 Task: Create a due date automation trigger when advanced on, 2 hours after a card is due add fields without custom field "Resume" set to a date between 1 and 7 days ago.
Action: Mouse moved to (892, 277)
Screenshot: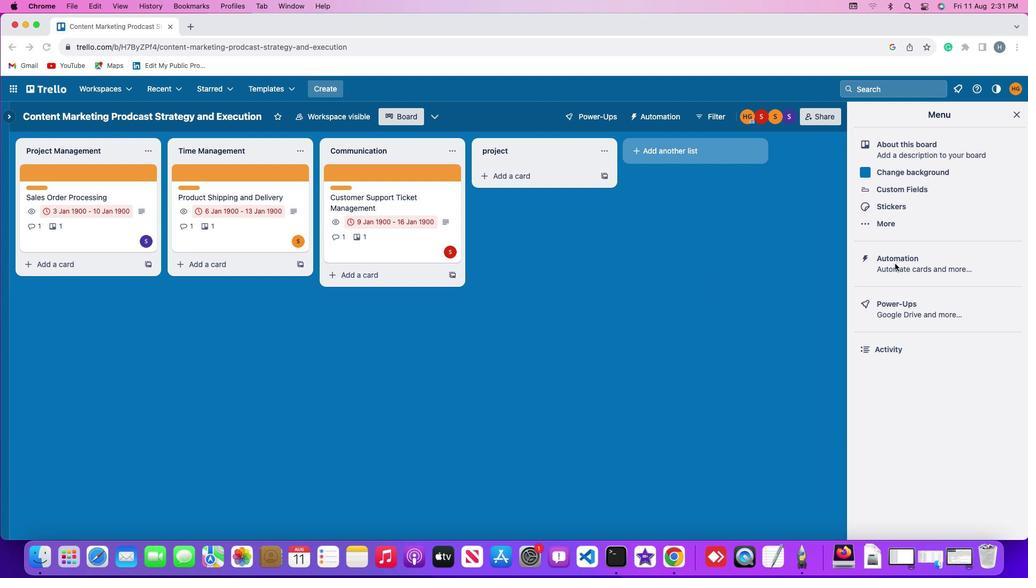 
Action: Mouse pressed left at (892, 277)
Screenshot: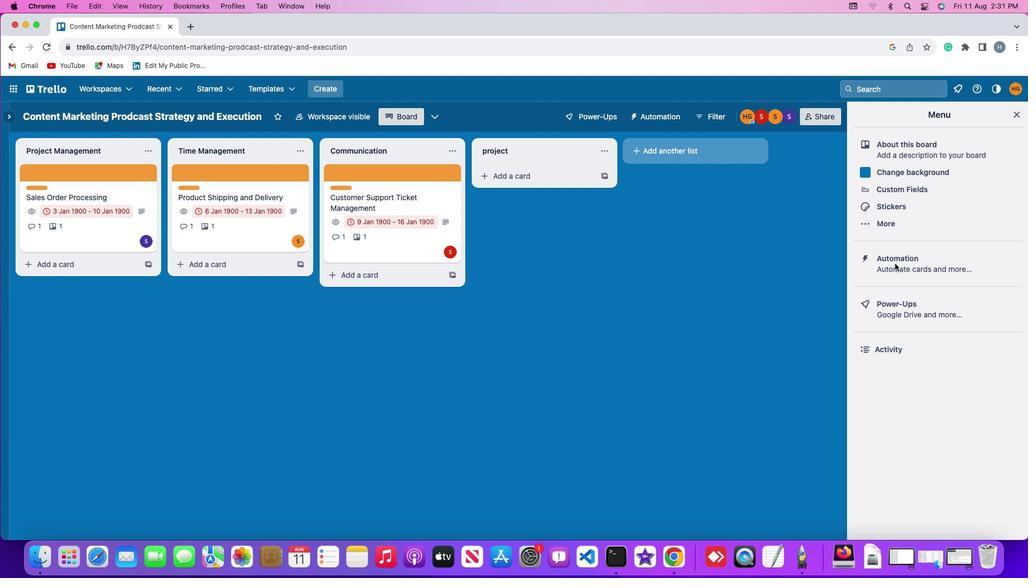 
Action: Mouse pressed left at (892, 277)
Screenshot: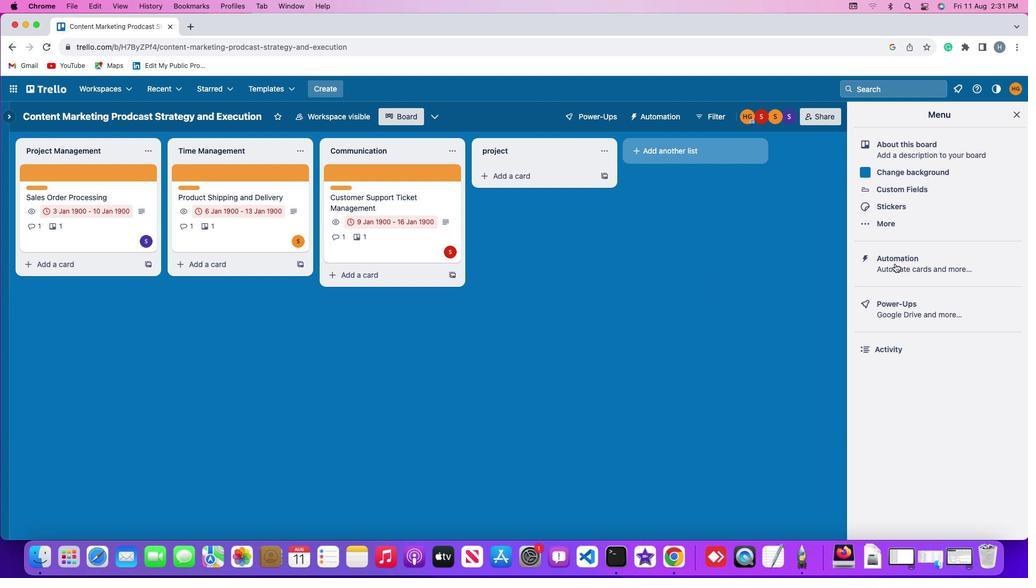 
Action: Mouse moved to (66, 268)
Screenshot: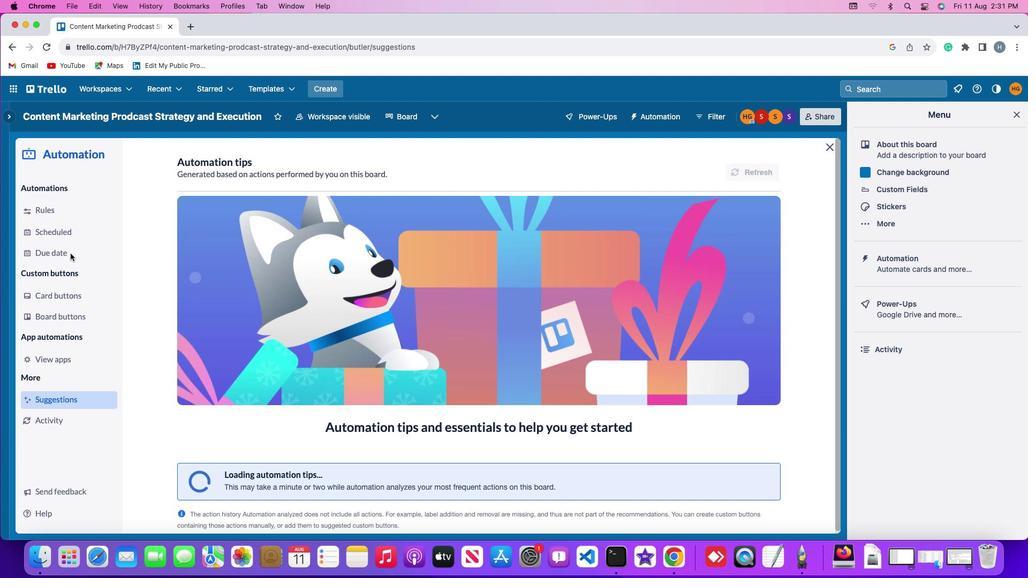 
Action: Mouse pressed left at (66, 268)
Screenshot: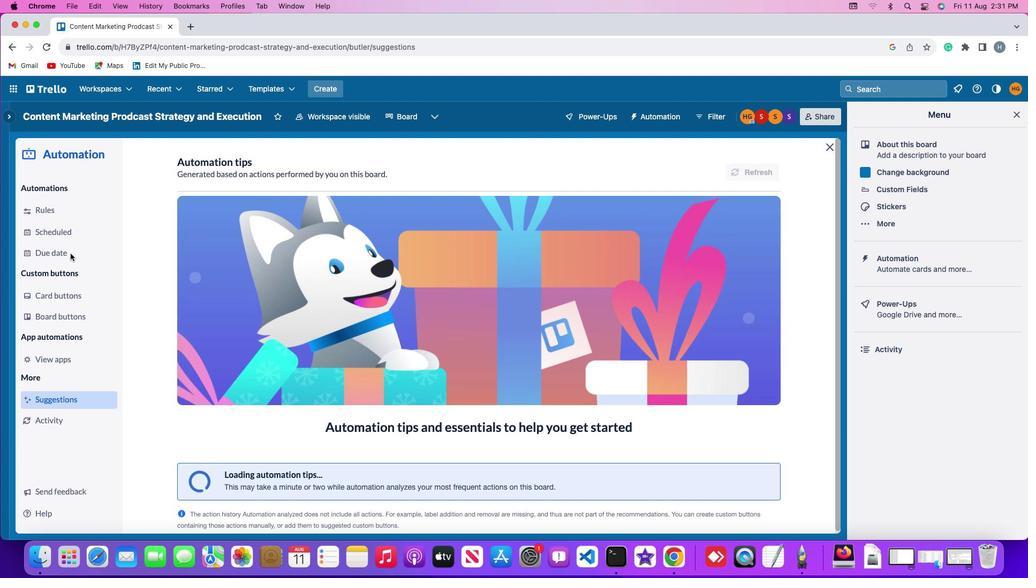 
Action: Mouse moved to (729, 187)
Screenshot: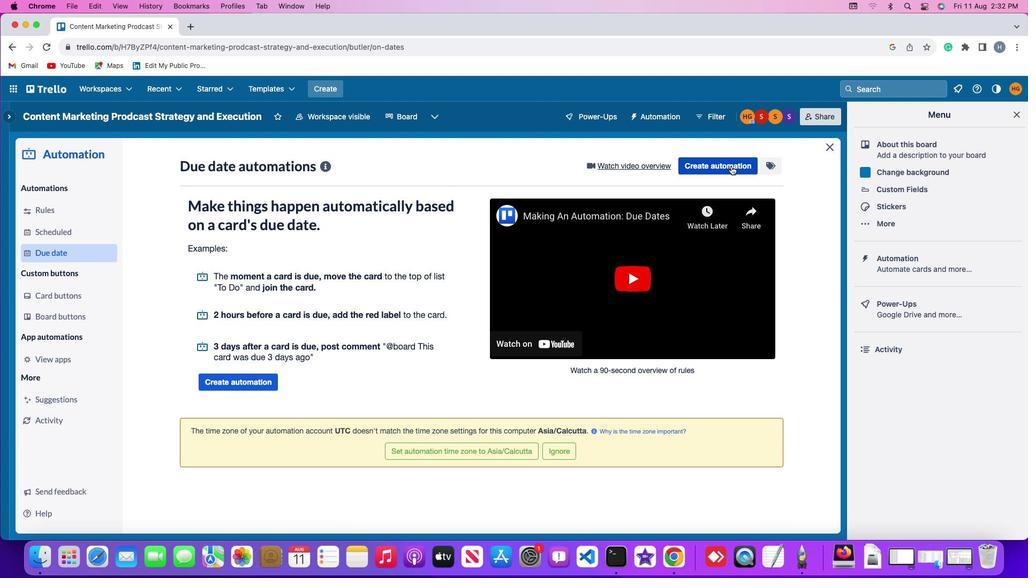 
Action: Mouse pressed left at (729, 187)
Screenshot: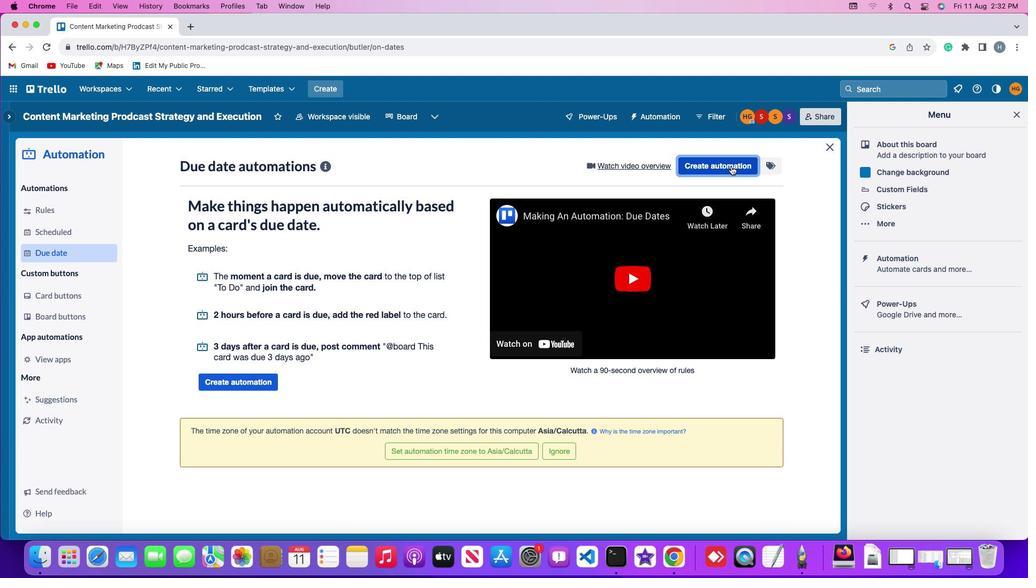 
Action: Mouse moved to (250, 282)
Screenshot: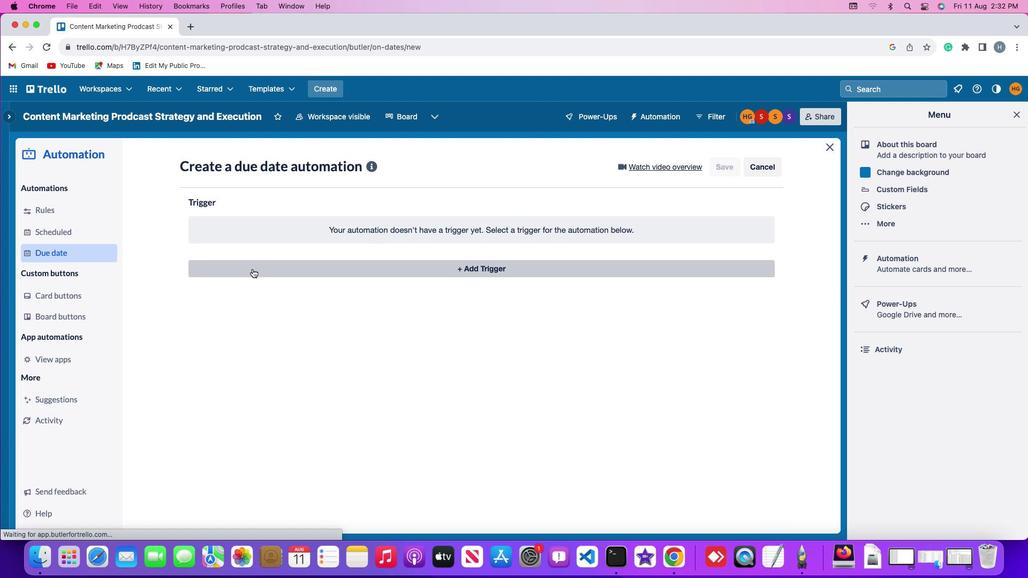 
Action: Mouse pressed left at (250, 282)
Screenshot: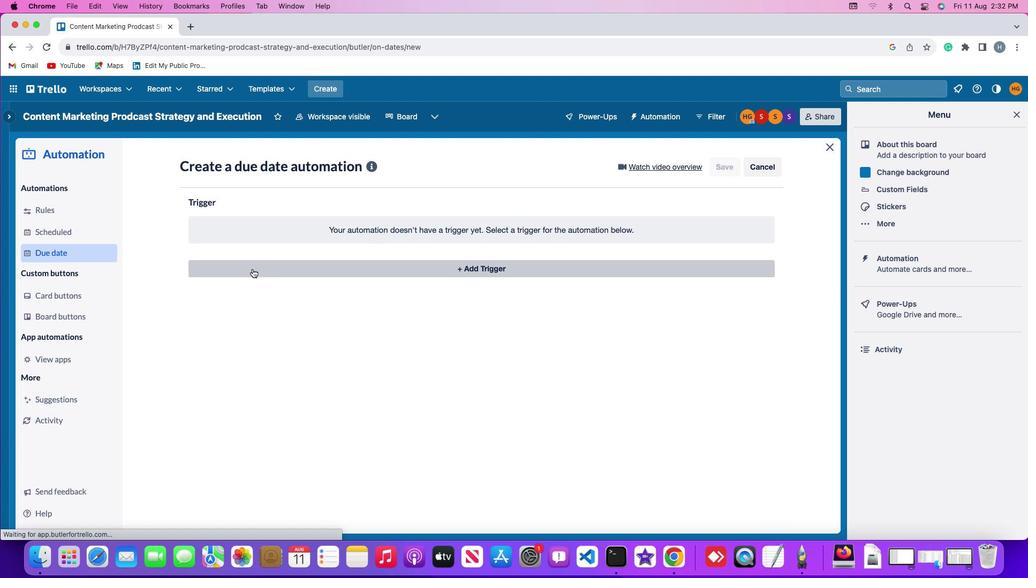 
Action: Mouse moved to (207, 427)
Screenshot: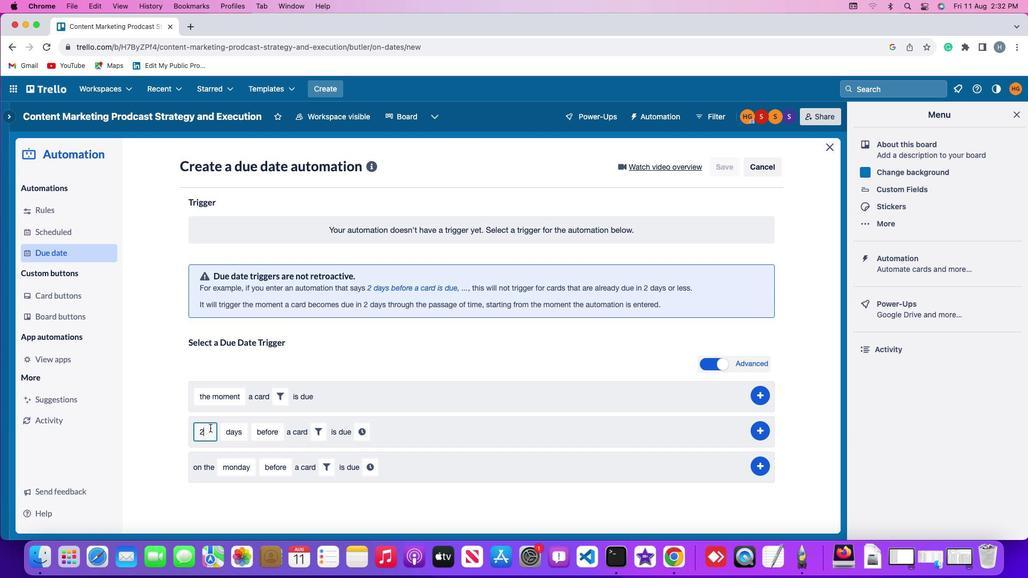 
Action: Mouse pressed left at (207, 427)
Screenshot: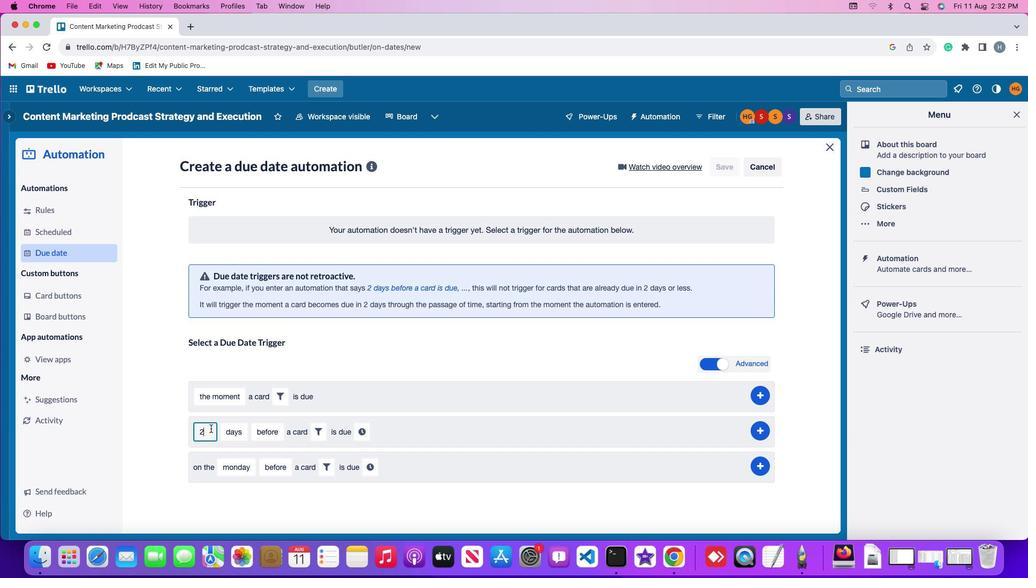 
Action: Mouse moved to (205, 423)
Screenshot: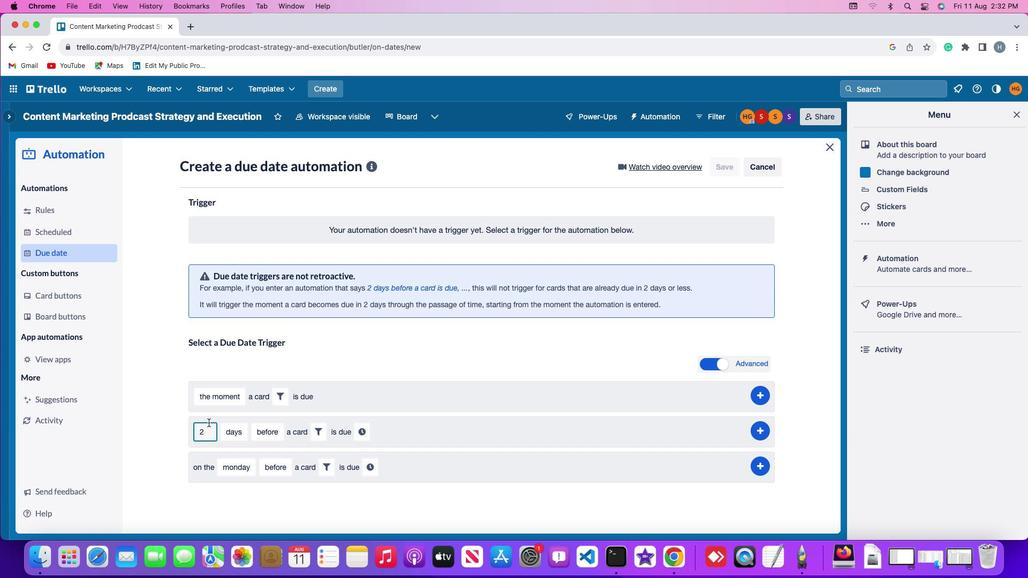 
Action: Key pressed Key.backspace'2'
Screenshot: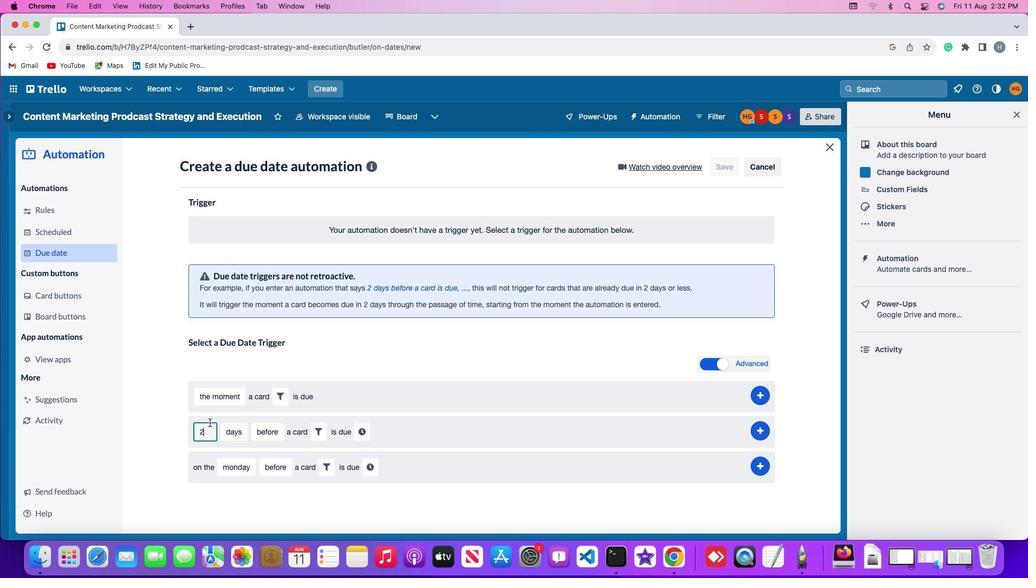 
Action: Mouse moved to (223, 428)
Screenshot: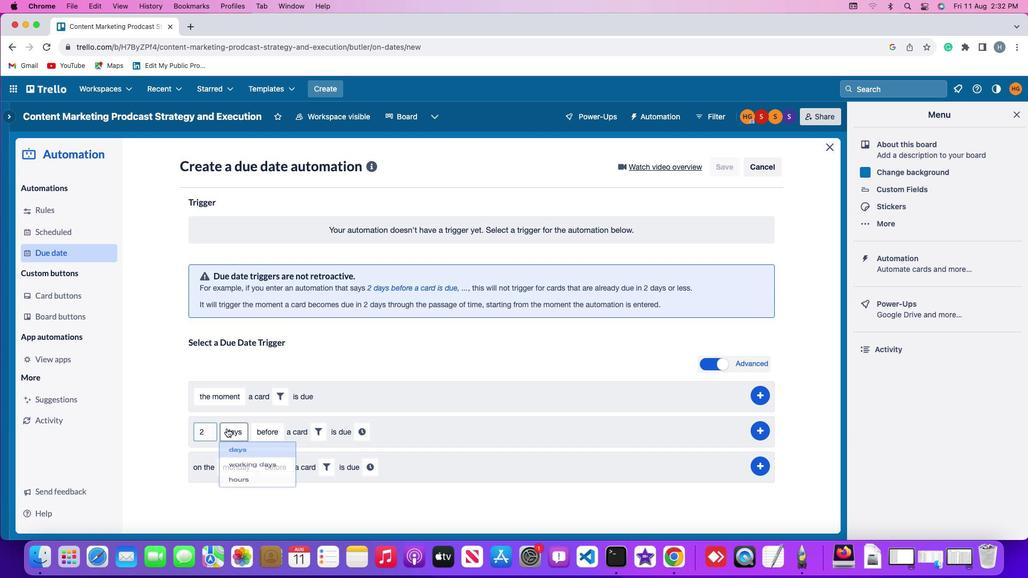 
Action: Mouse pressed left at (223, 428)
Screenshot: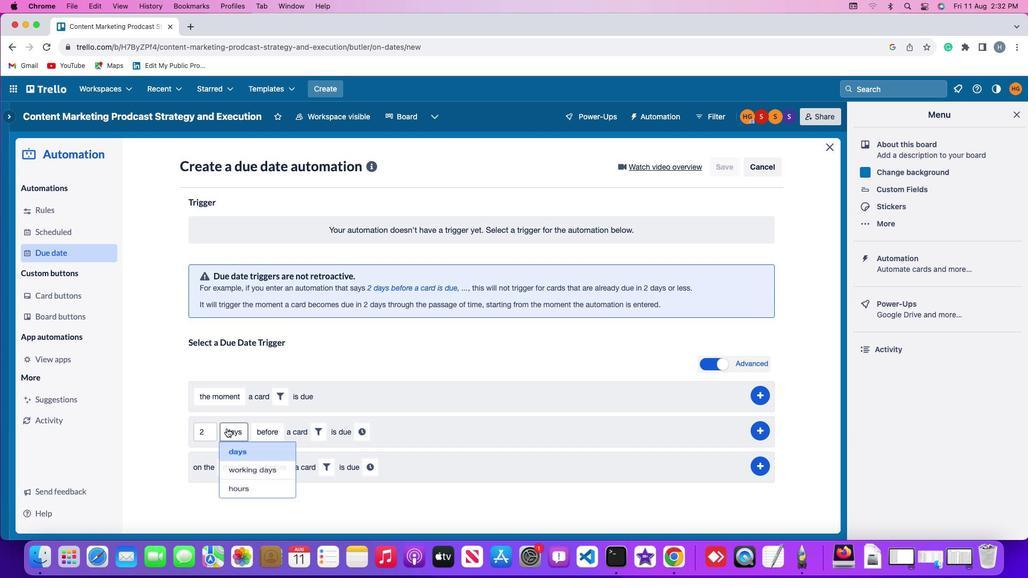 
Action: Mouse moved to (232, 489)
Screenshot: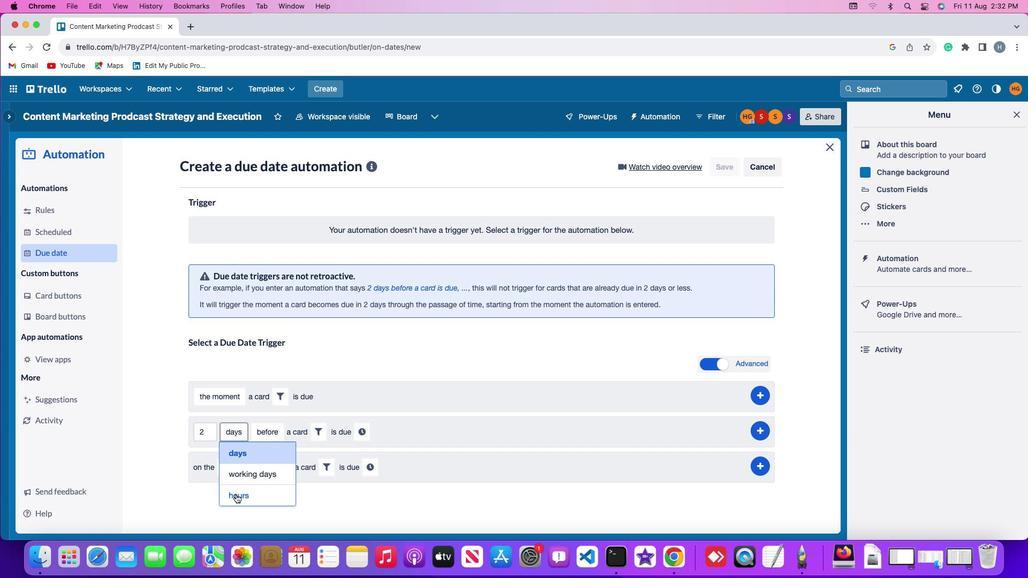 
Action: Mouse pressed left at (232, 489)
Screenshot: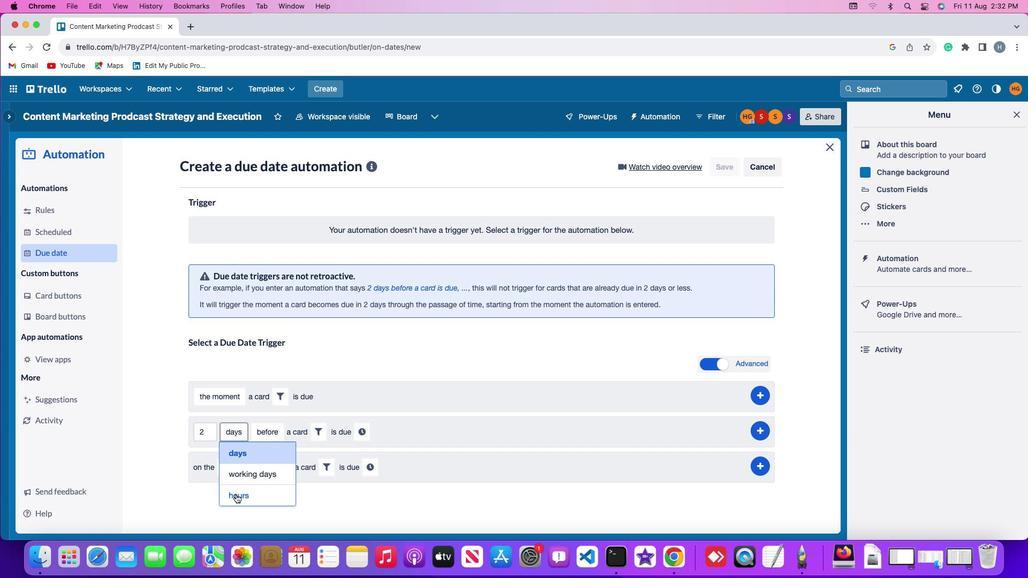 
Action: Mouse moved to (272, 429)
Screenshot: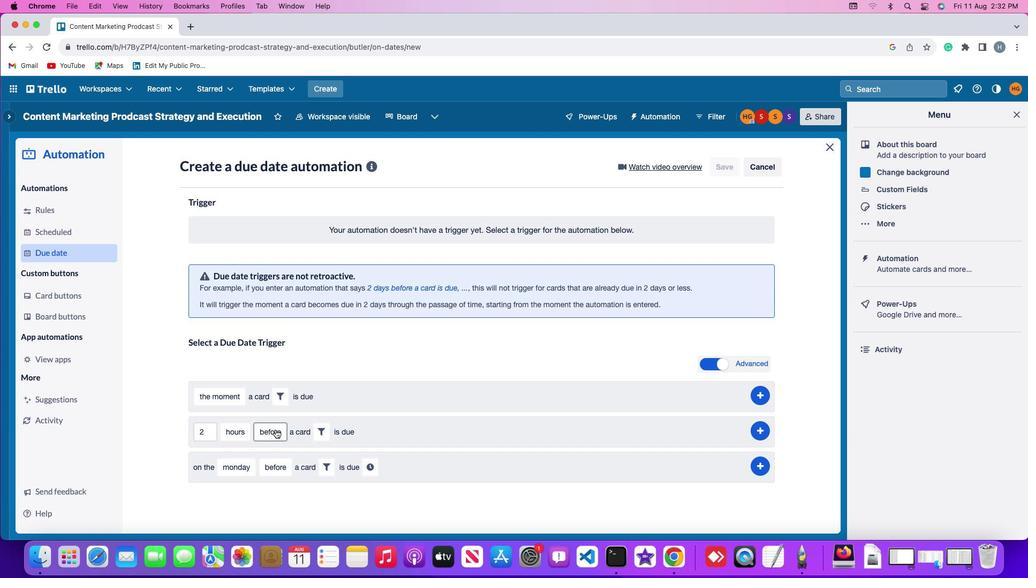 
Action: Mouse pressed left at (272, 429)
Screenshot: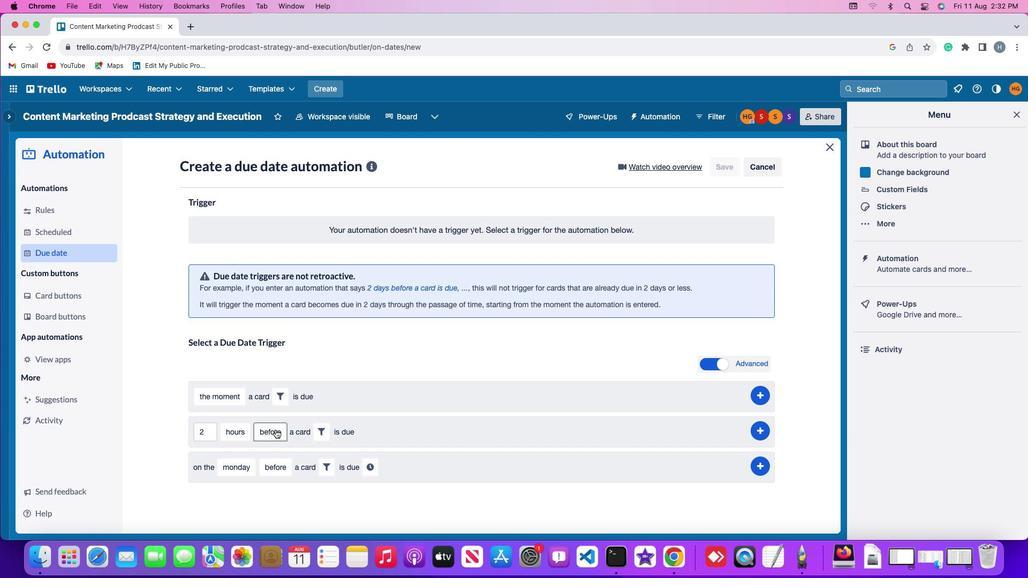 
Action: Mouse moved to (271, 468)
Screenshot: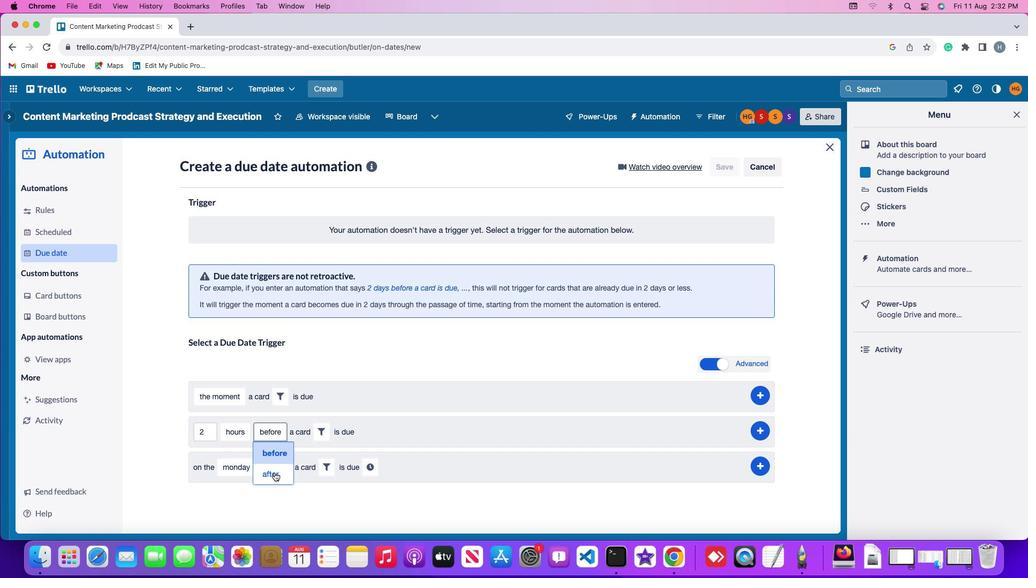 
Action: Mouse pressed left at (271, 468)
Screenshot: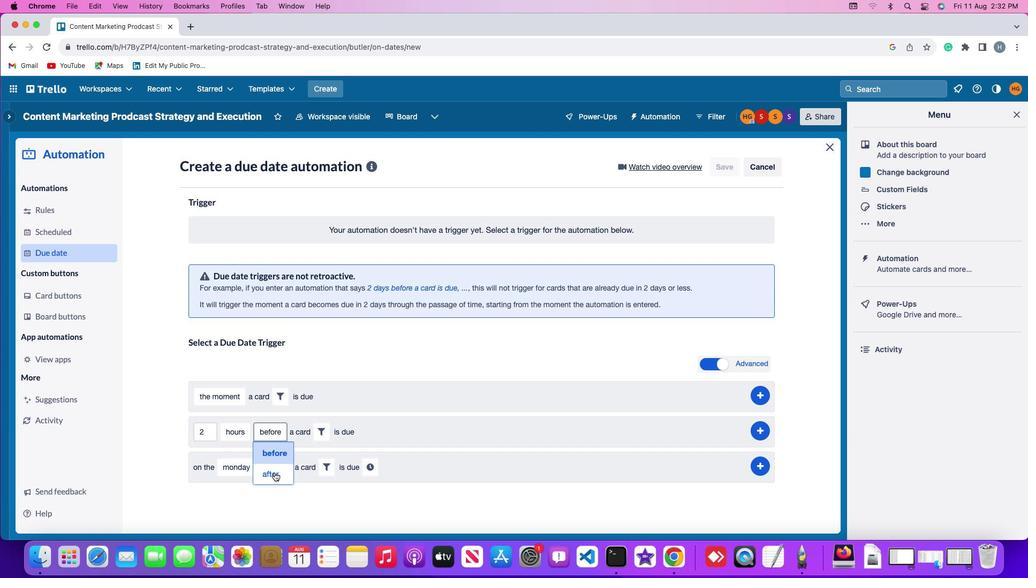 
Action: Mouse moved to (308, 429)
Screenshot: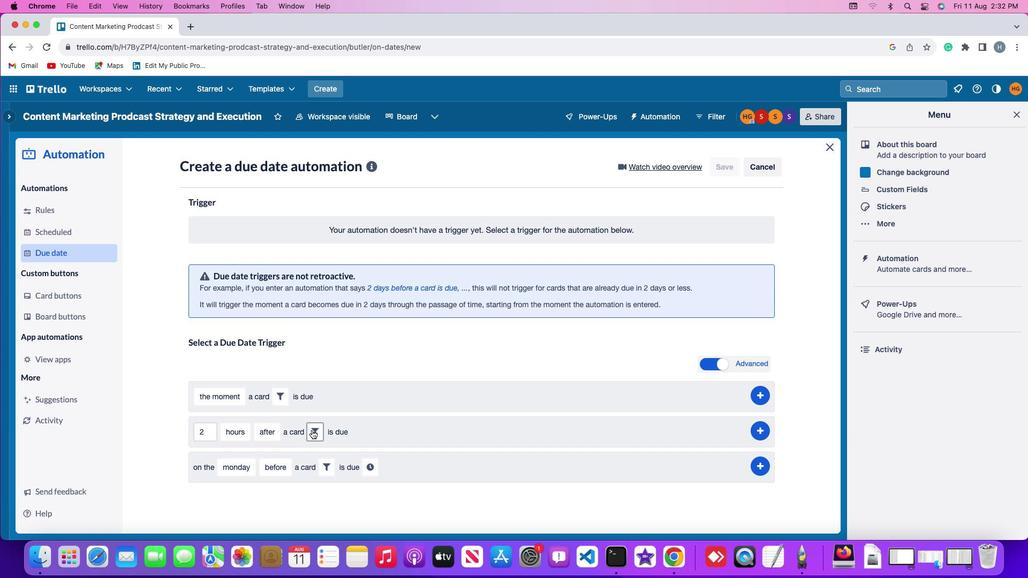 
Action: Mouse pressed left at (308, 429)
Screenshot: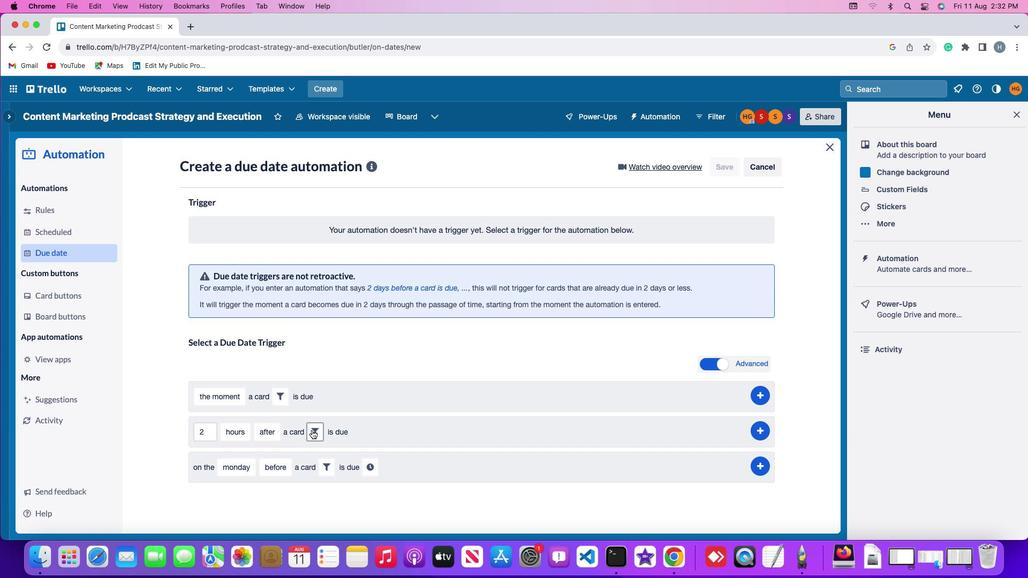 
Action: Mouse moved to (489, 459)
Screenshot: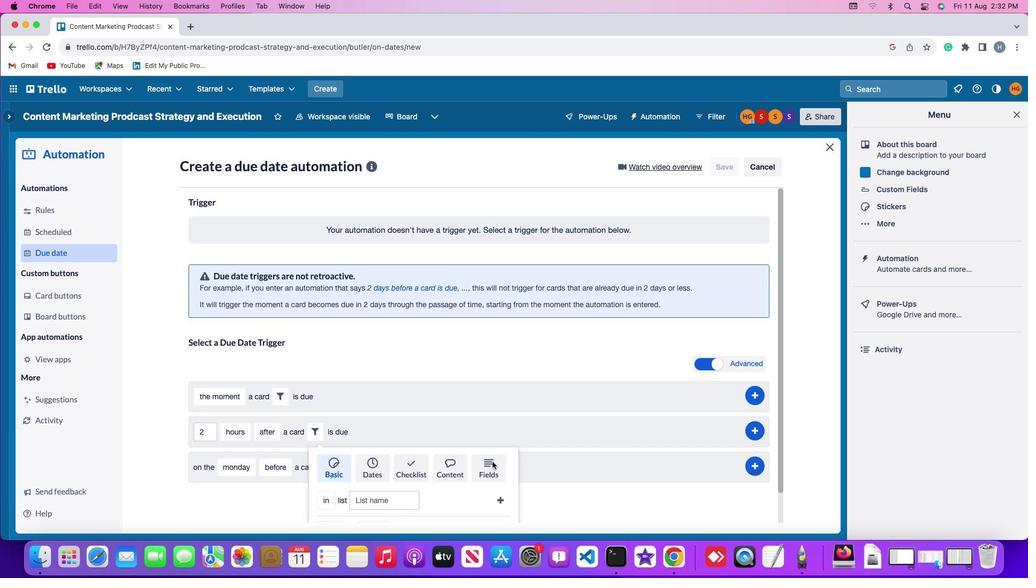 
Action: Mouse pressed left at (489, 459)
Screenshot: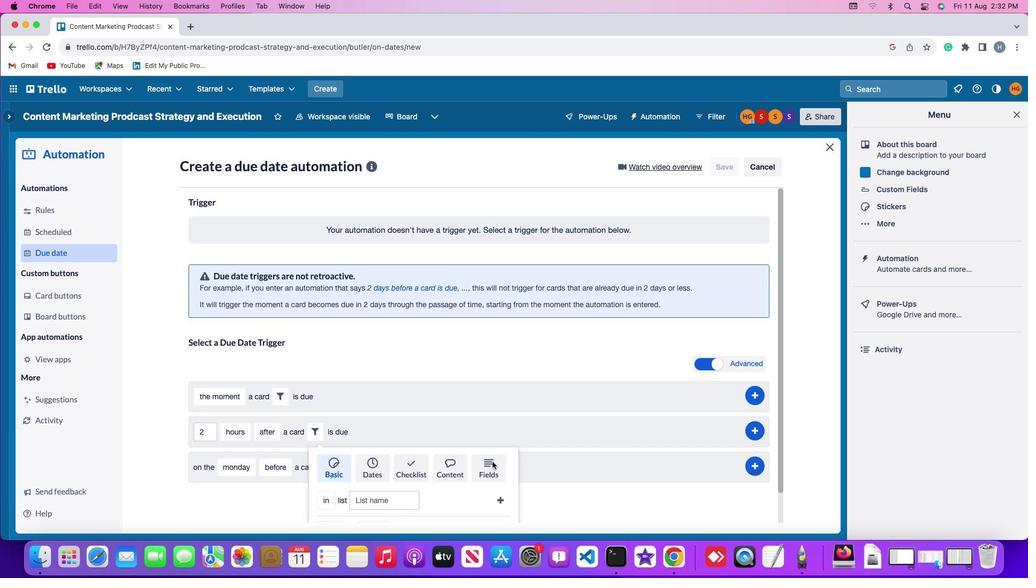 
Action: Mouse moved to (269, 489)
Screenshot: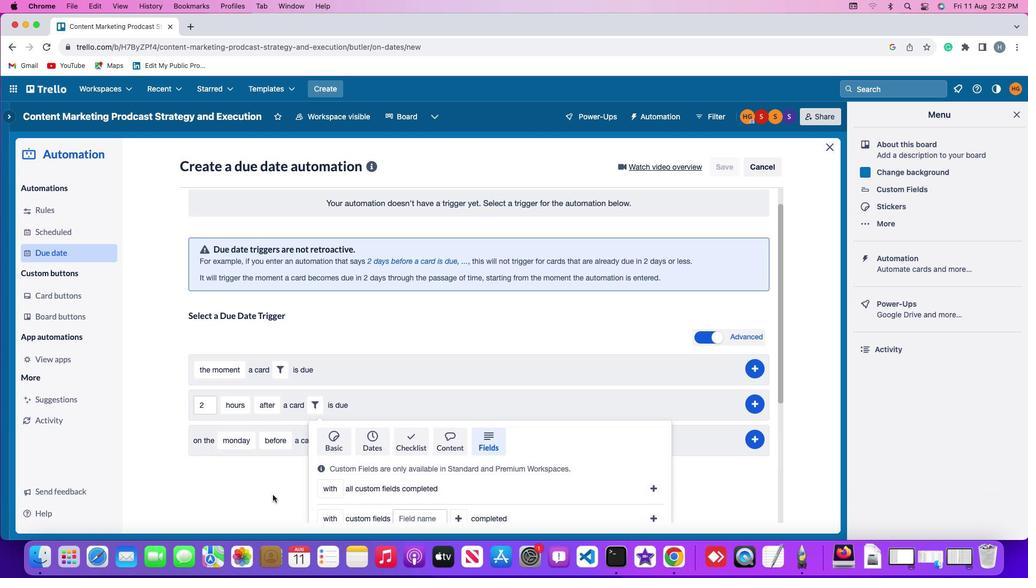 
Action: Mouse scrolled (269, 489) with delta (-3, 35)
Screenshot: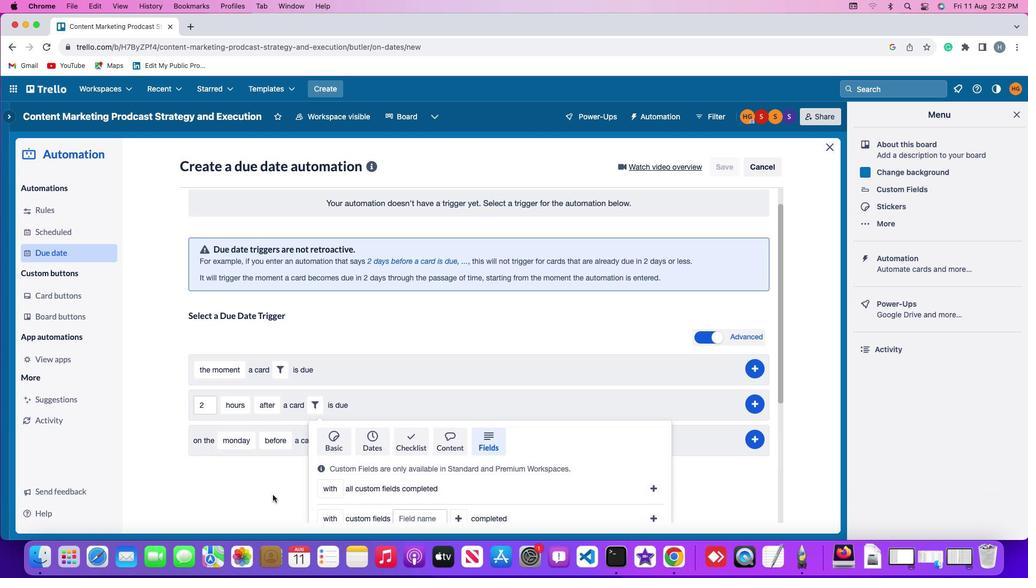 
Action: Mouse moved to (269, 489)
Screenshot: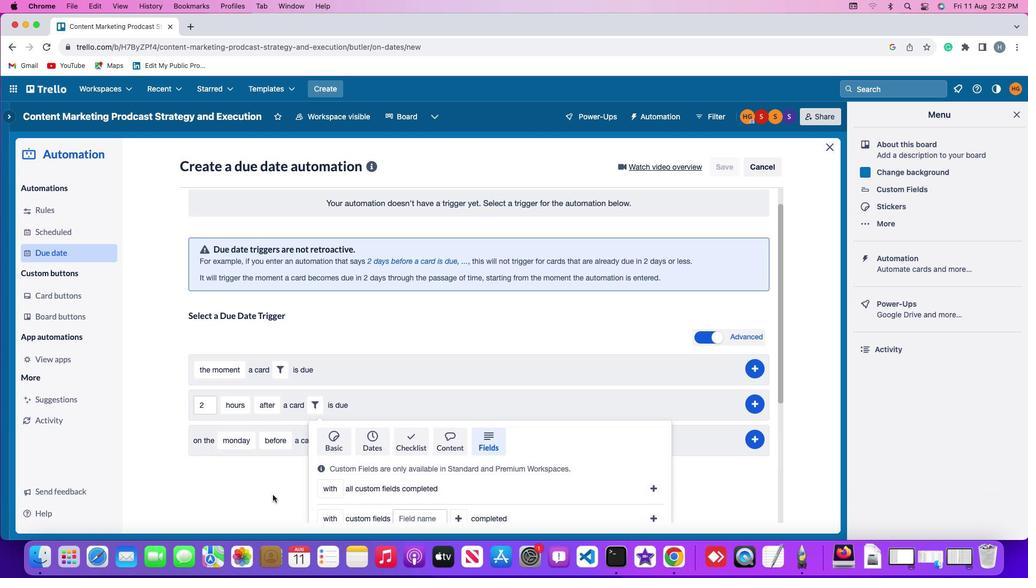 
Action: Mouse scrolled (269, 489) with delta (-3, 35)
Screenshot: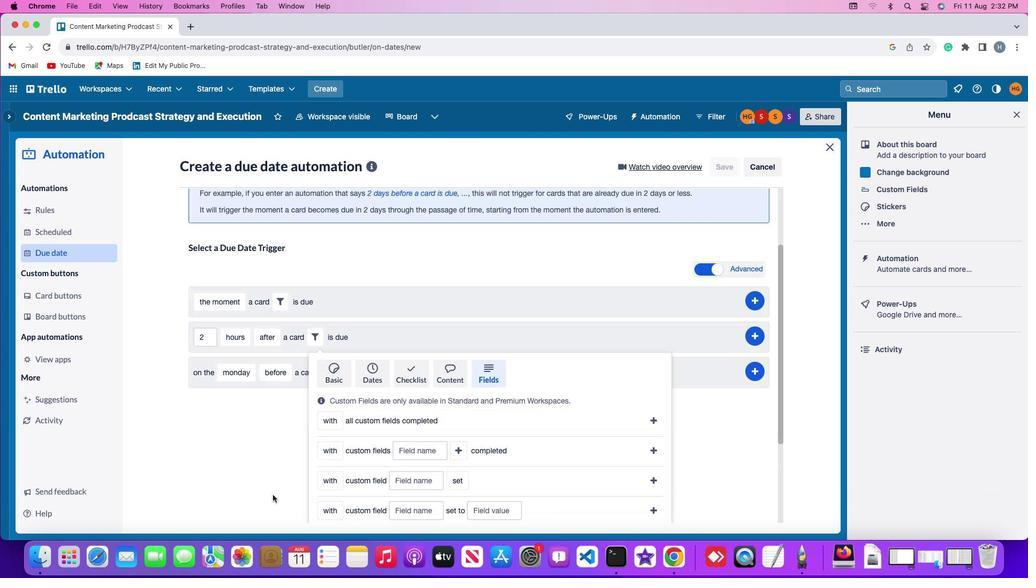 
Action: Mouse scrolled (269, 489) with delta (-3, 34)
Screenshot: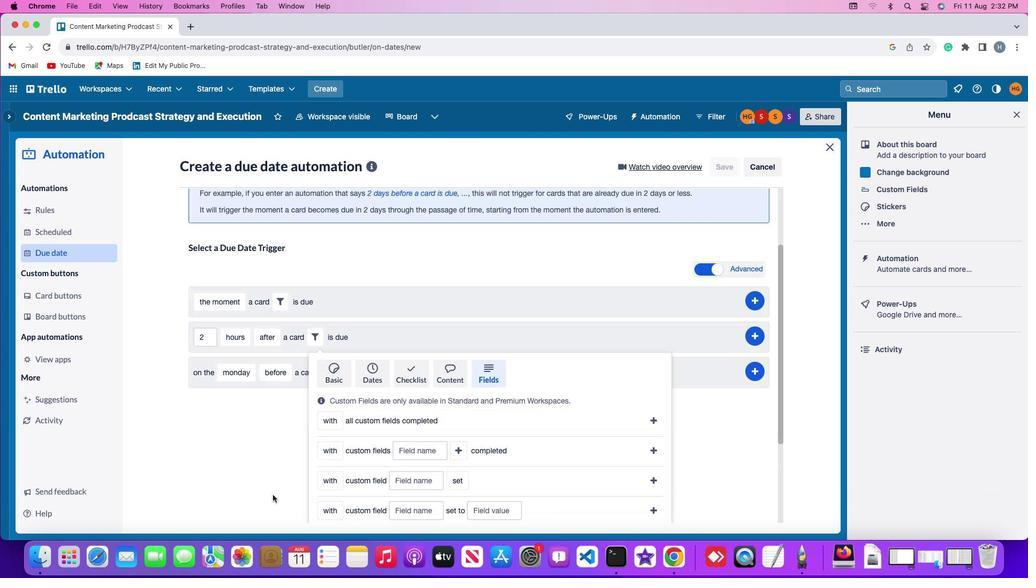 
Action: Mouse scrolled (269, 489) with delta (-3, 33)
Screenshot: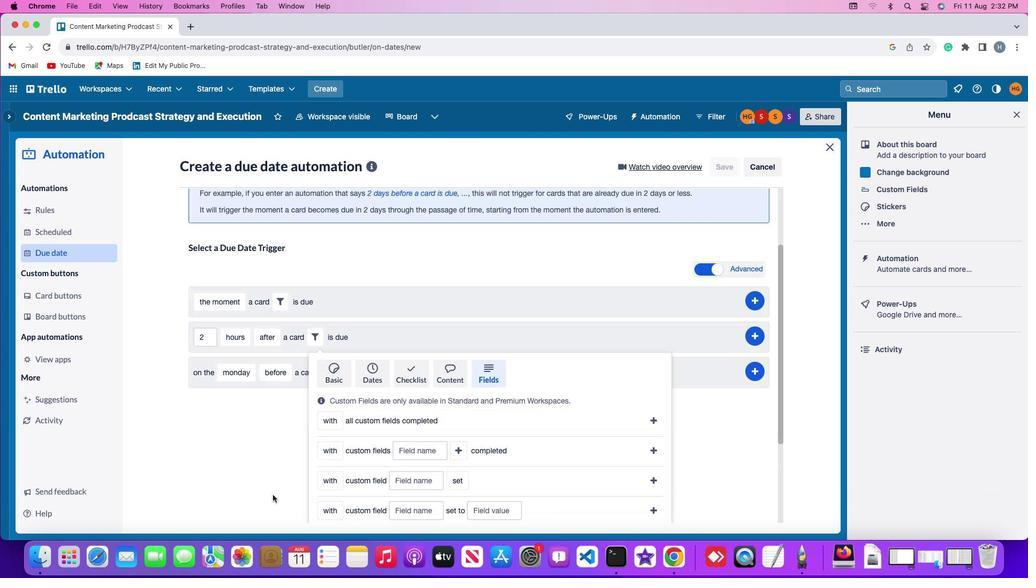 
Action: Mouse scrolled (269, 489) with delta (-3, 32)
Screenshot: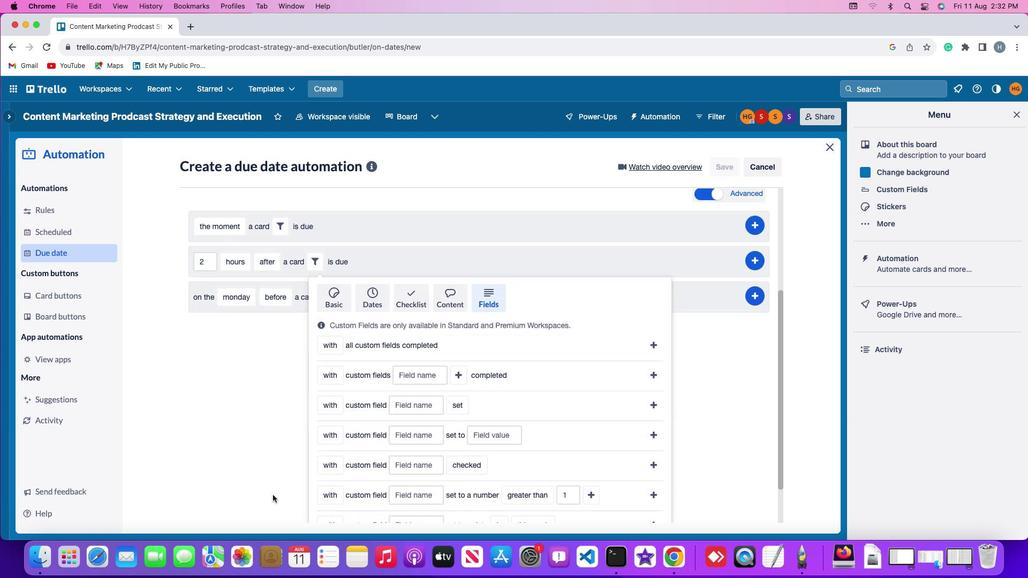 
Action: Mouse moved to (269, 489)
Screenshot: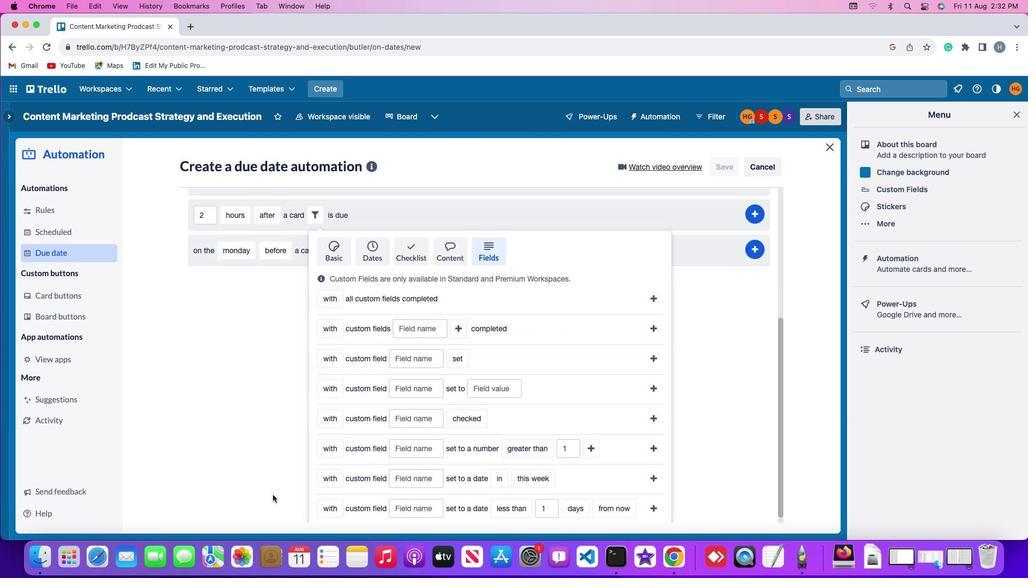 
Action: Mouse scrolled (269, 489) with delta (-3, 32)
Screenshot: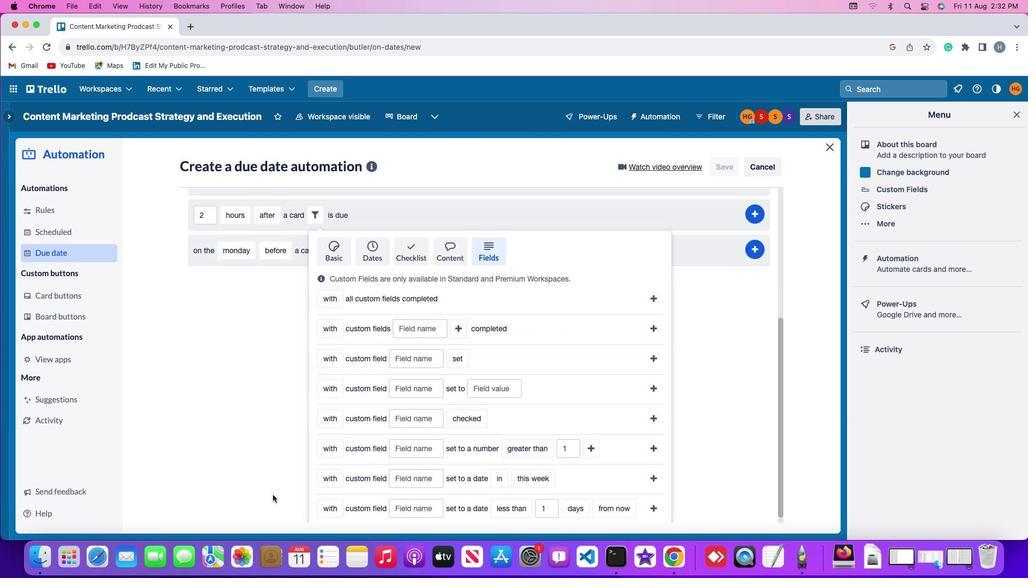 
Action: Mouse moved to (269, 488)
Screenshot: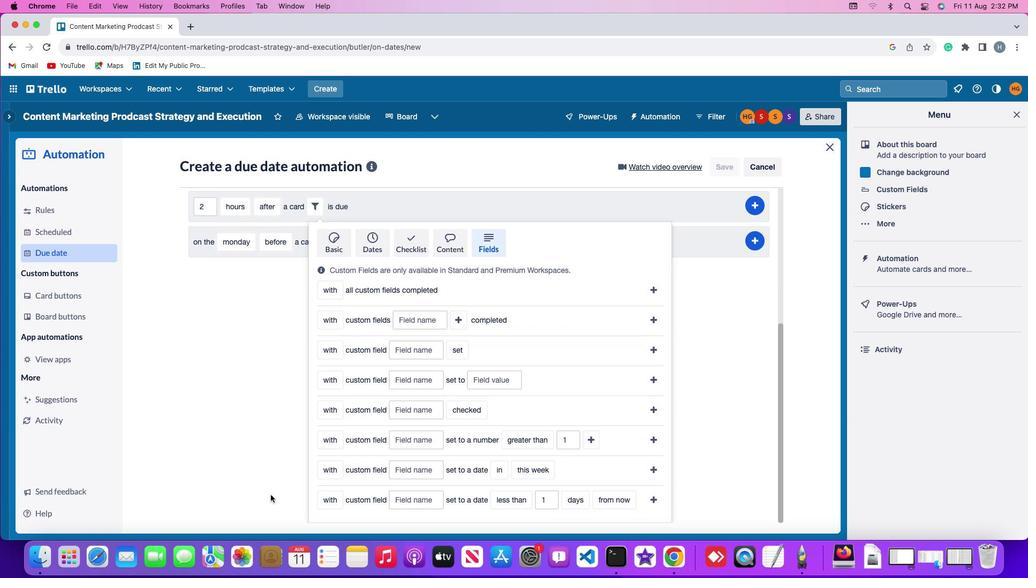 
Action: Mouse scrolled (269, 488) with delta (-3, 35)
Screenshot: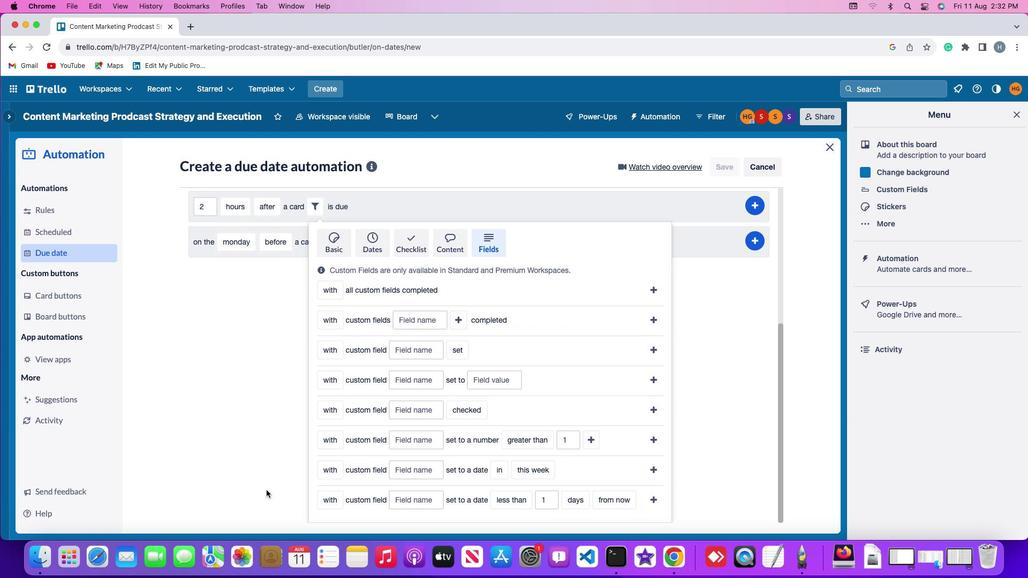 
Action: Mouse moved to (268, 489)
Screenshot: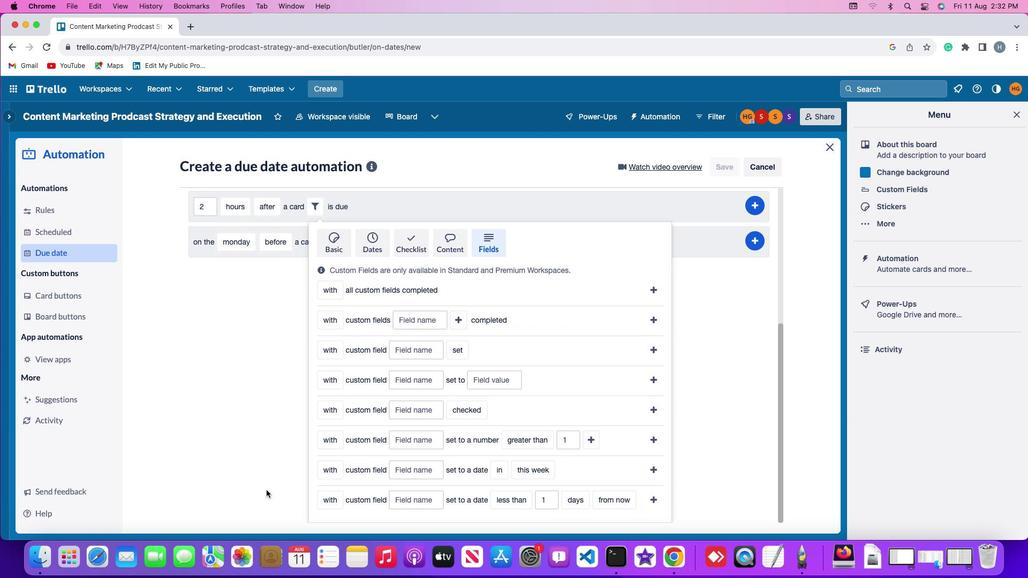 
Action: Mouse scrolled (268, 489) with delta (-3, 35)
Screenshot: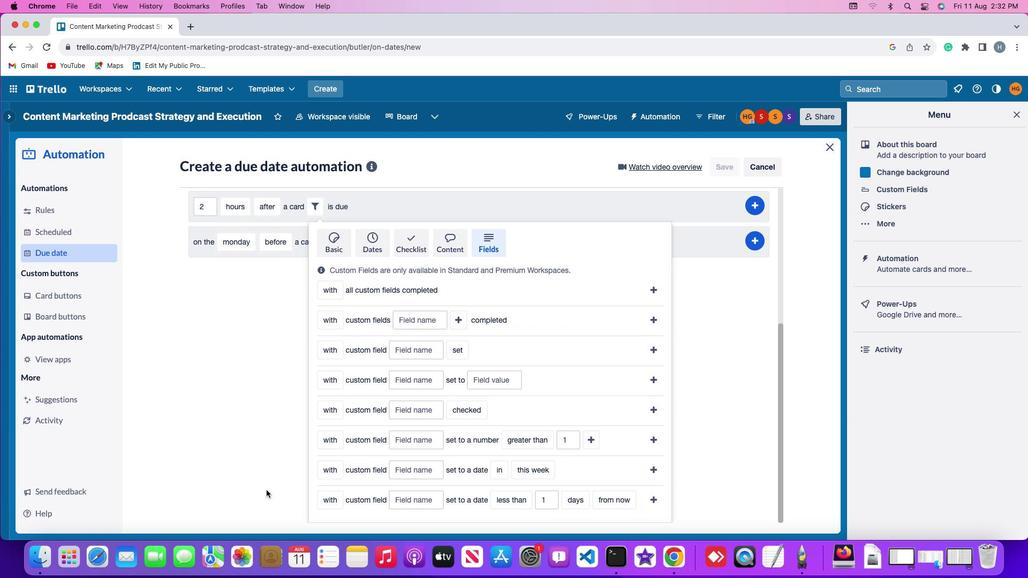 
Action: Mouse moved to (267, 489)
Screenshot: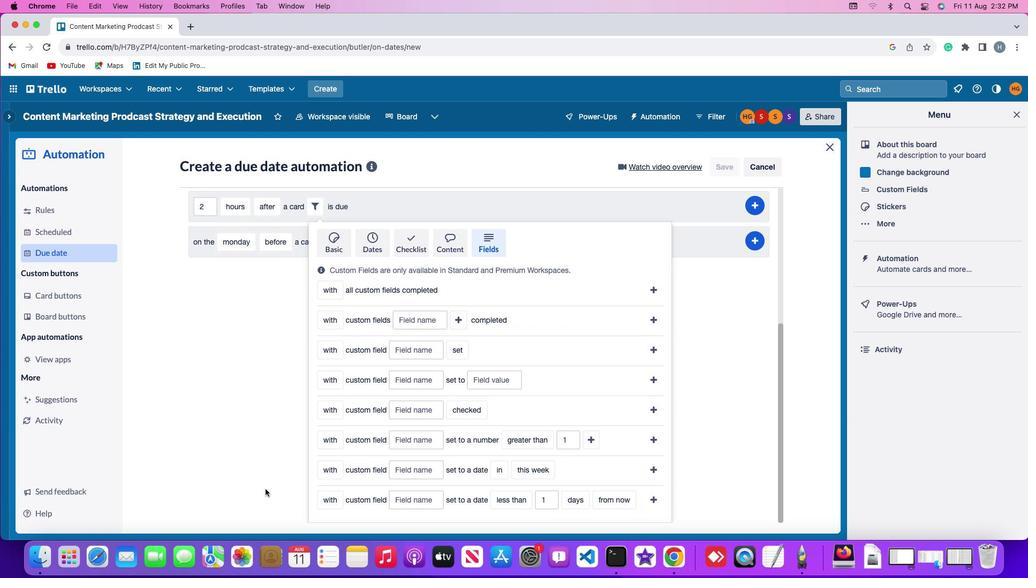 
Action: Mouse scrolled (267, 489) with delta (-3, 34)
Screenshot: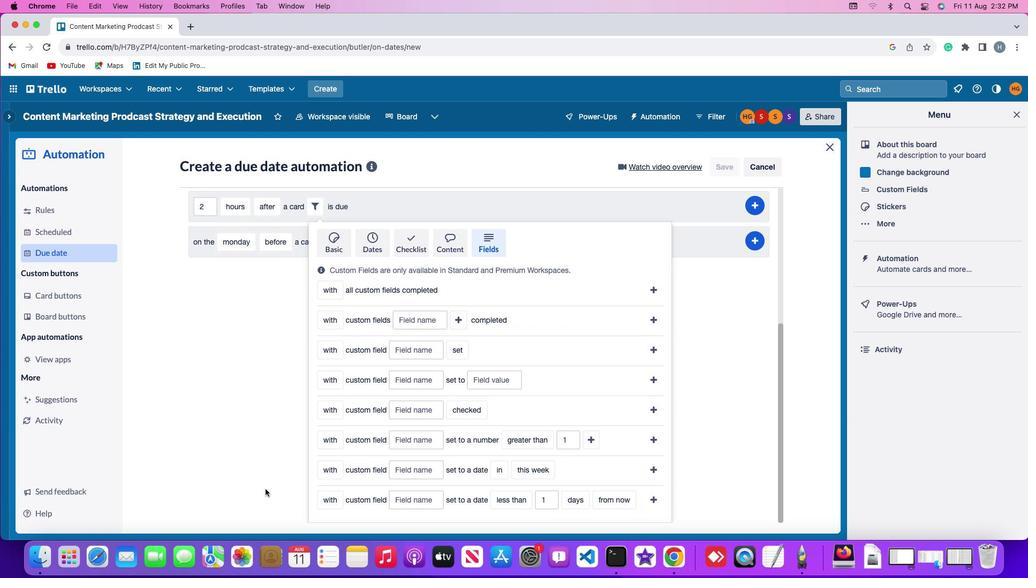 
Action: Mouse moved to (265, 486)
Screenshot: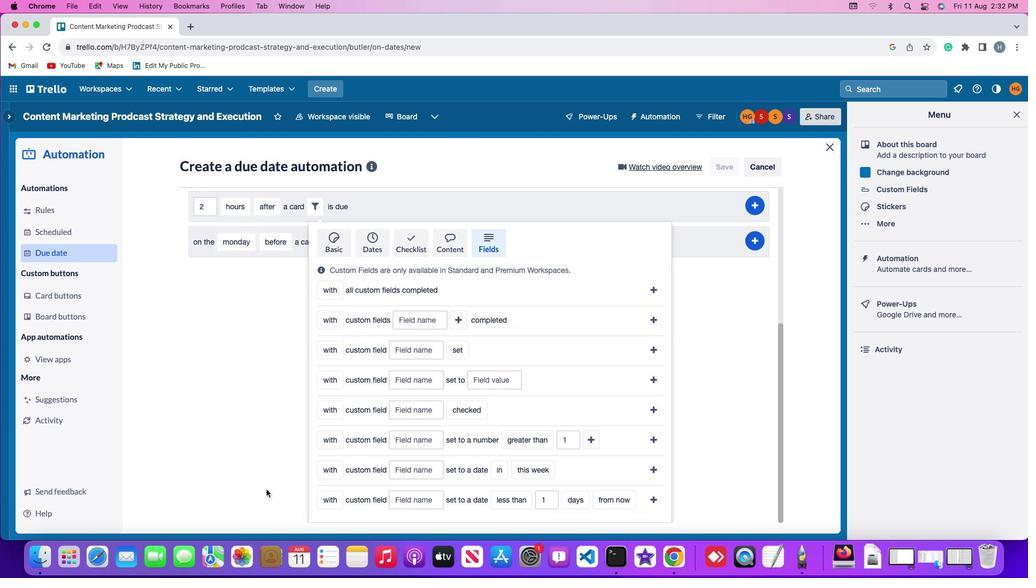 
Action: Mouse scrolled (265, 486) with delta (-3, 33)
Screenshot: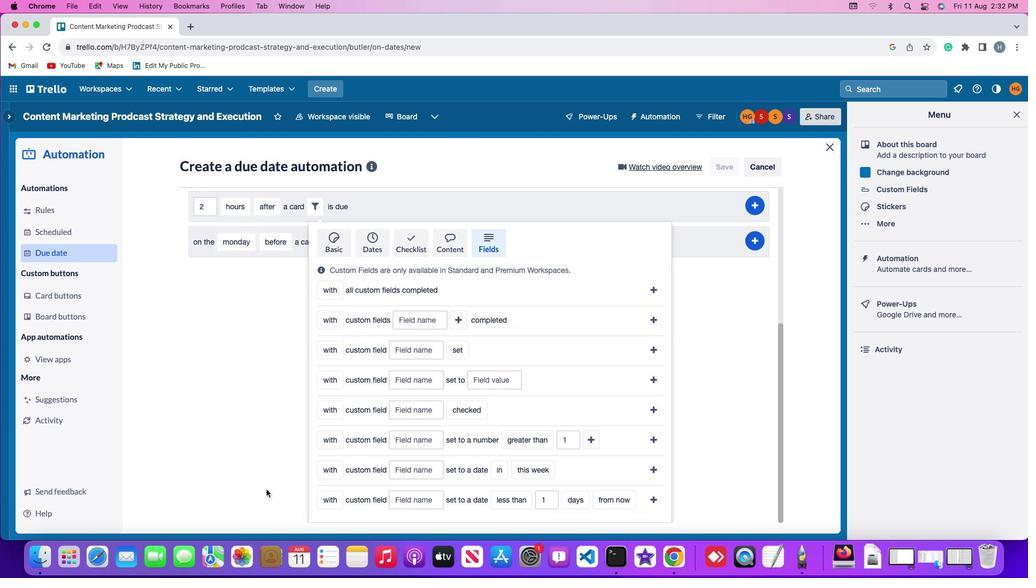 
Action: Mouse moved to (326, 500)
Screenshot: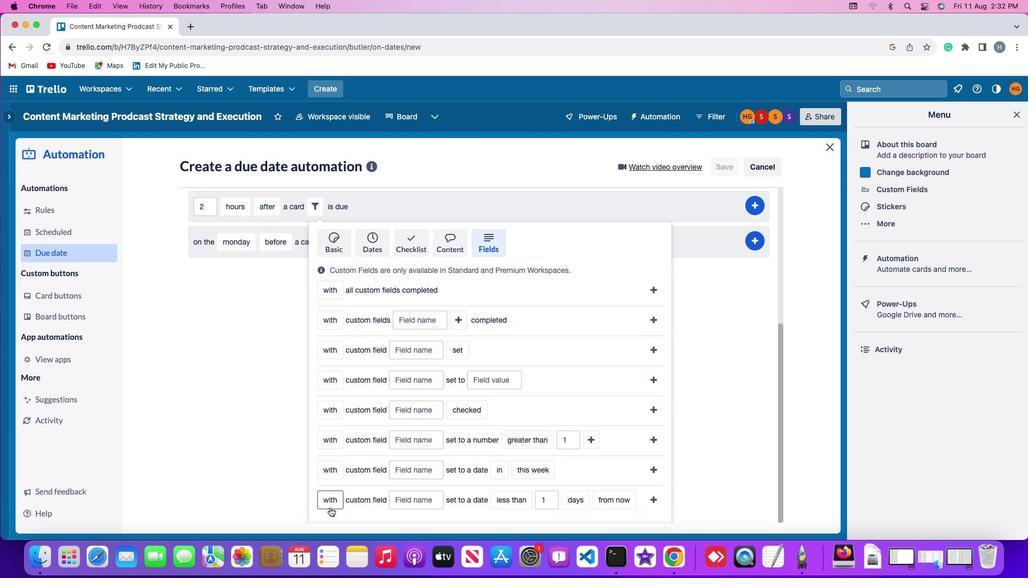 
Action: Mouse pressed left at (326, 500)
Screenshot: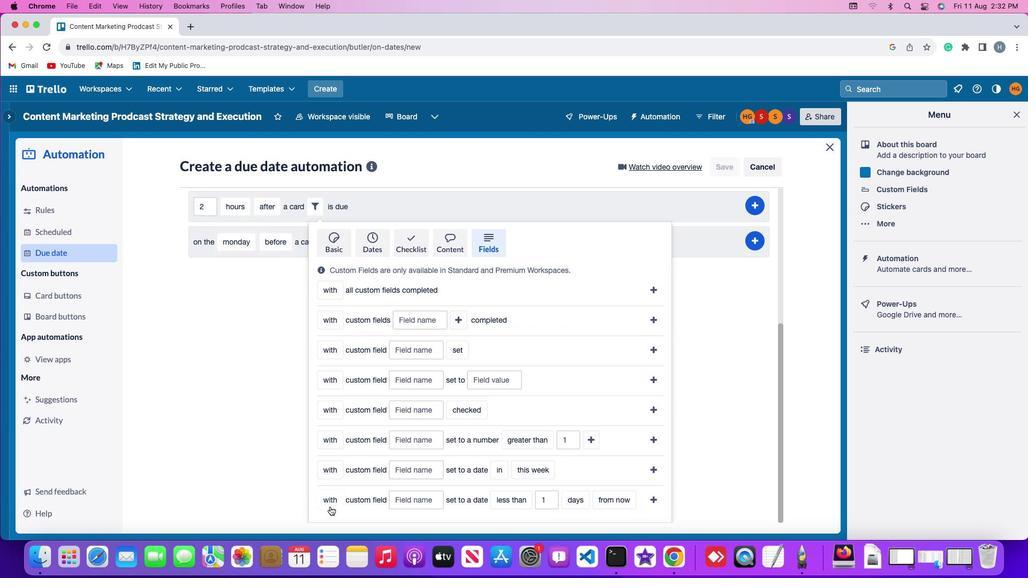 
Action: Mouse moved to (330, 478)
Screenshot: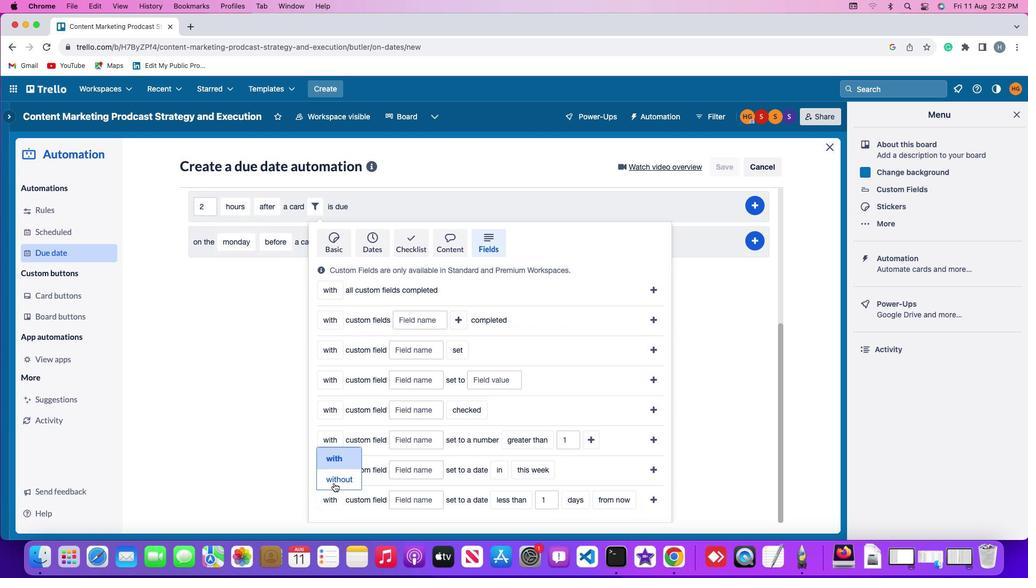 
Action: Mouse pressed left at (330, 478)
Screenshot: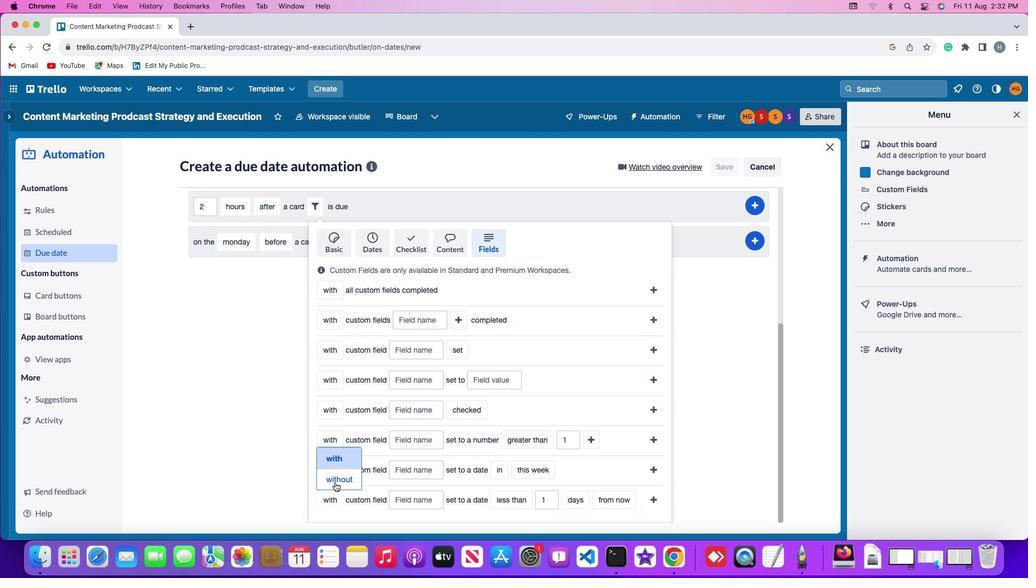 
Action: Mouse moved to (410, 490)
Screenshot: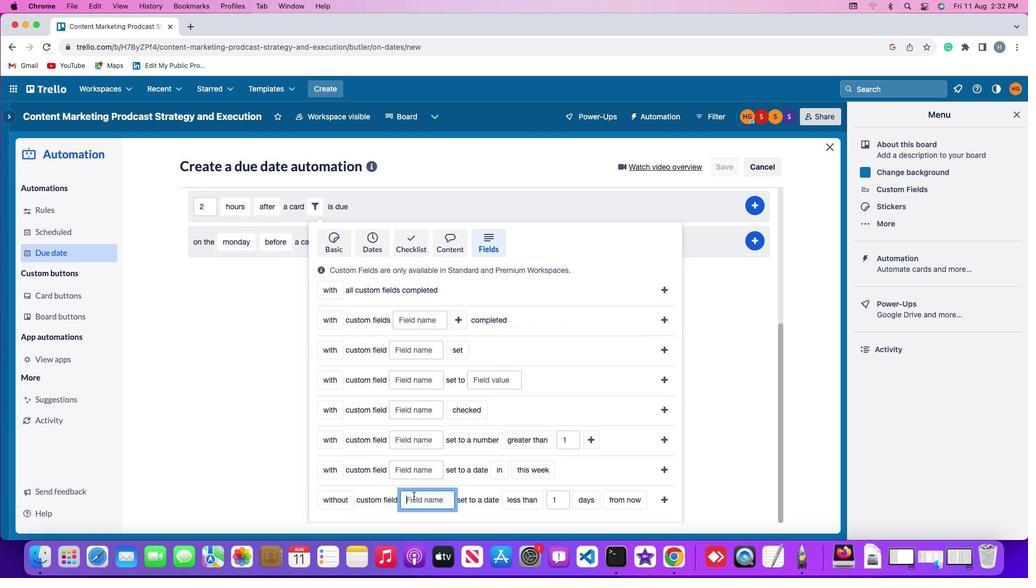 
Action: Mouse pressed left at (410, 490)
Screenshot: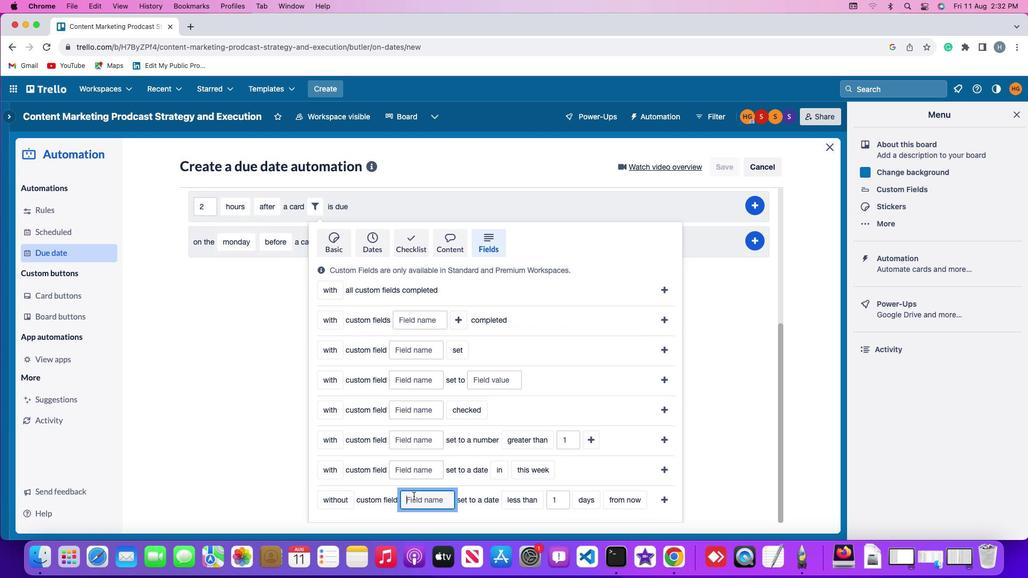 
Action: Mouse moved to (411, 489)
Screenshot: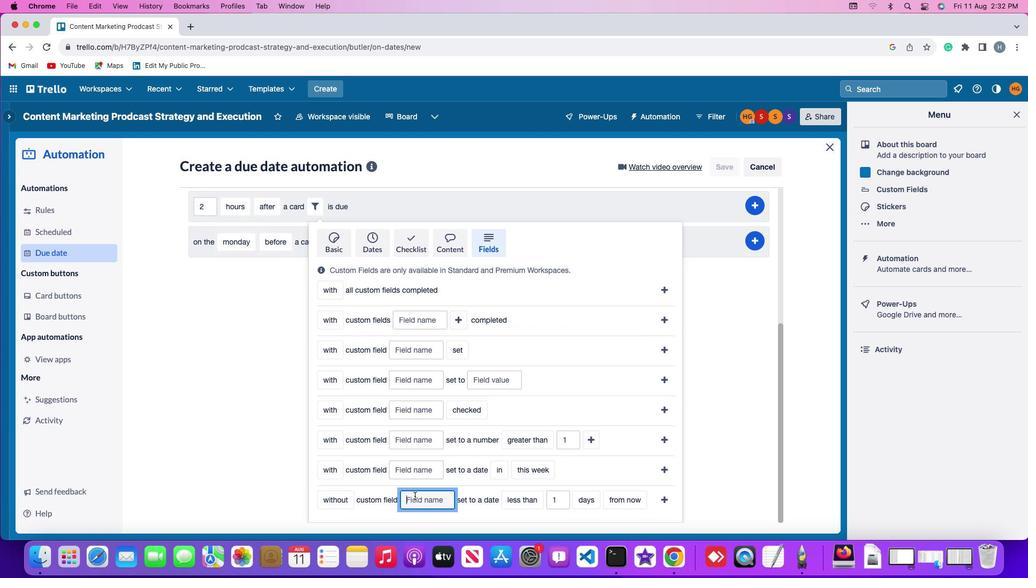 
Action: Key pressed Key.shift'R''e''s''u''m''e'
Screenshot: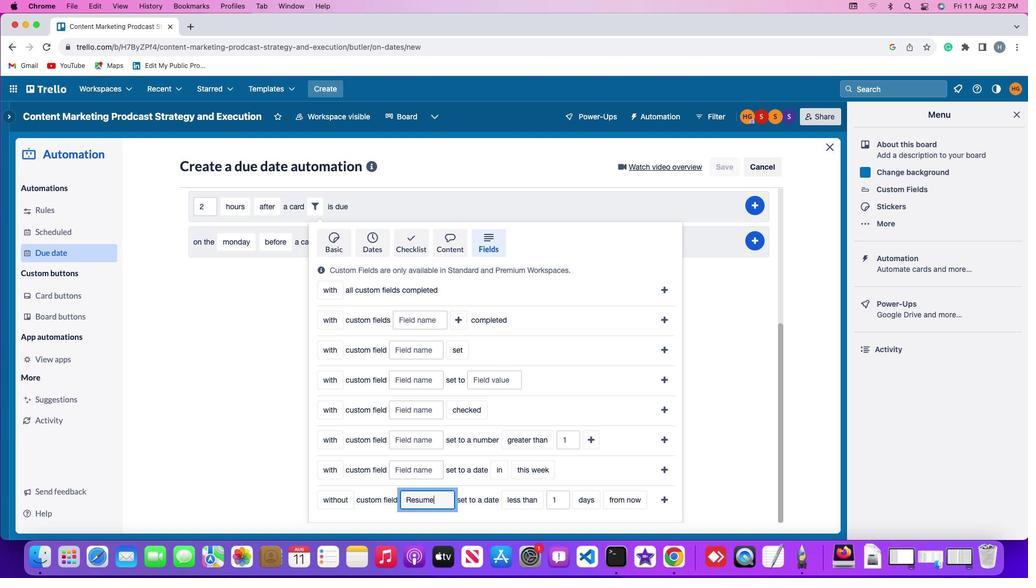 
Action: Mouse moved to (514, 496)
Screenshot: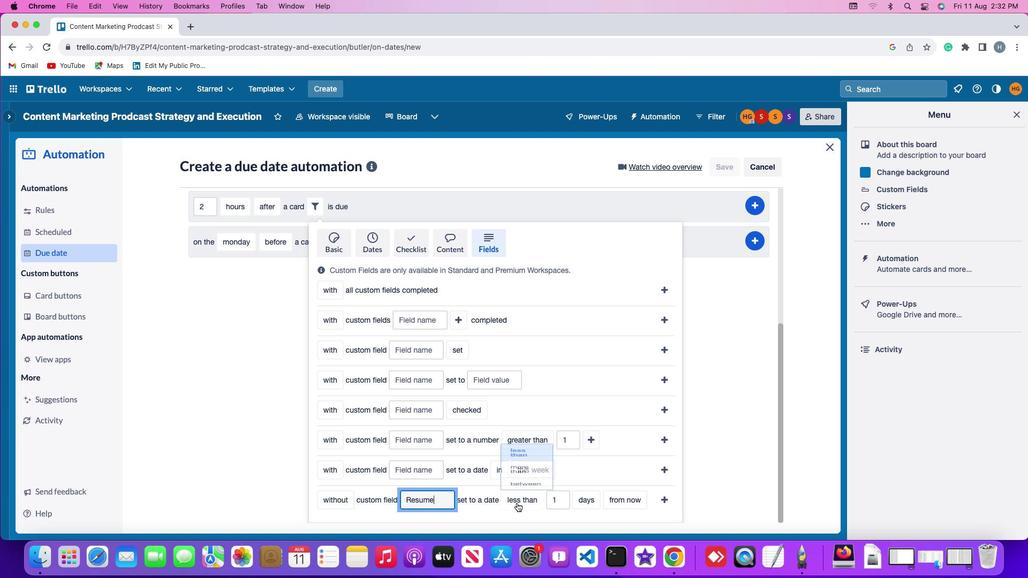
Action: Mouse pressed left at (514, 496)
Screenshot: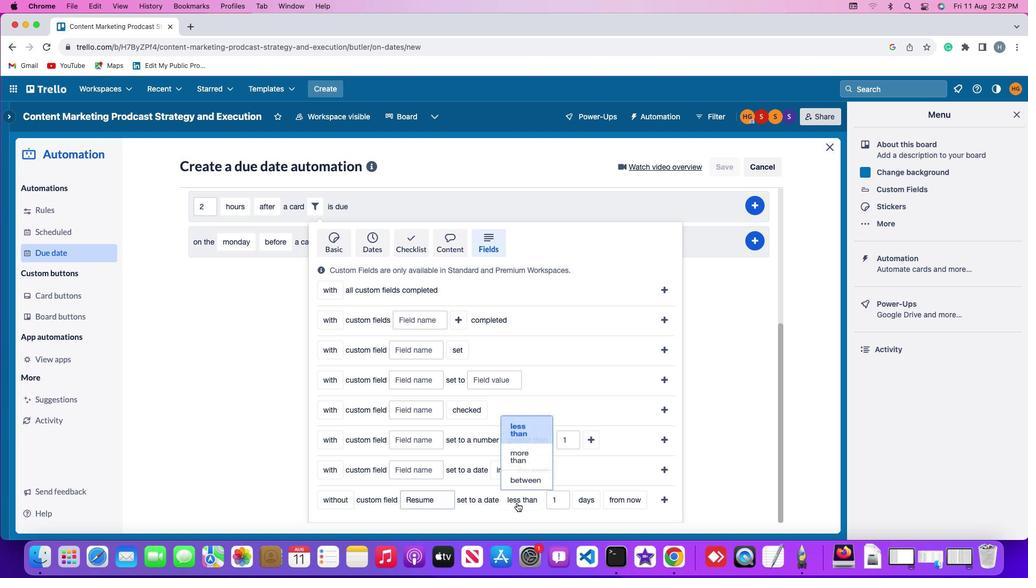 
Action: Mouse moved to (524, 471)
Screenshot: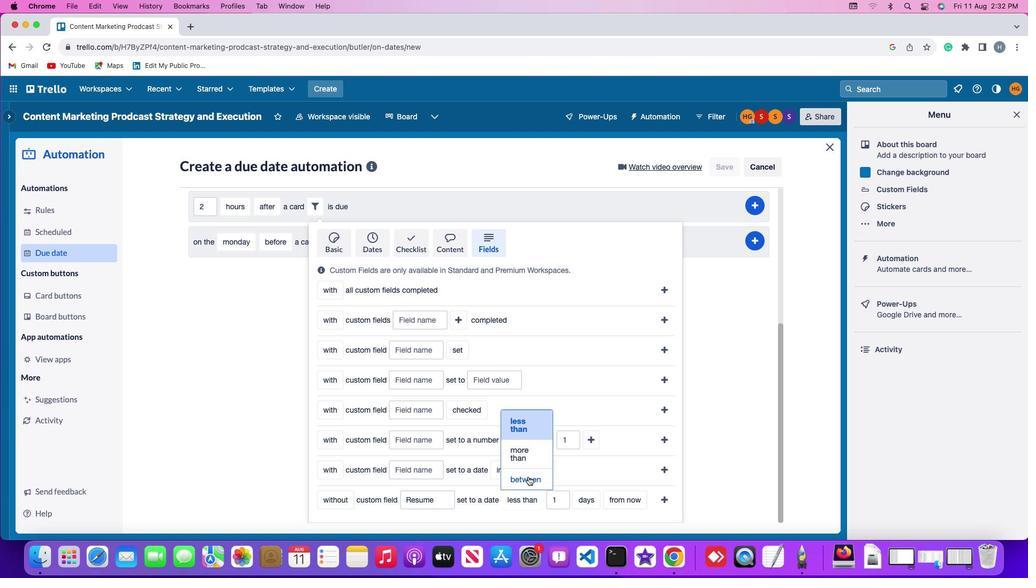 
Action: Mouse pressed left at (524, 471)
Screenshot: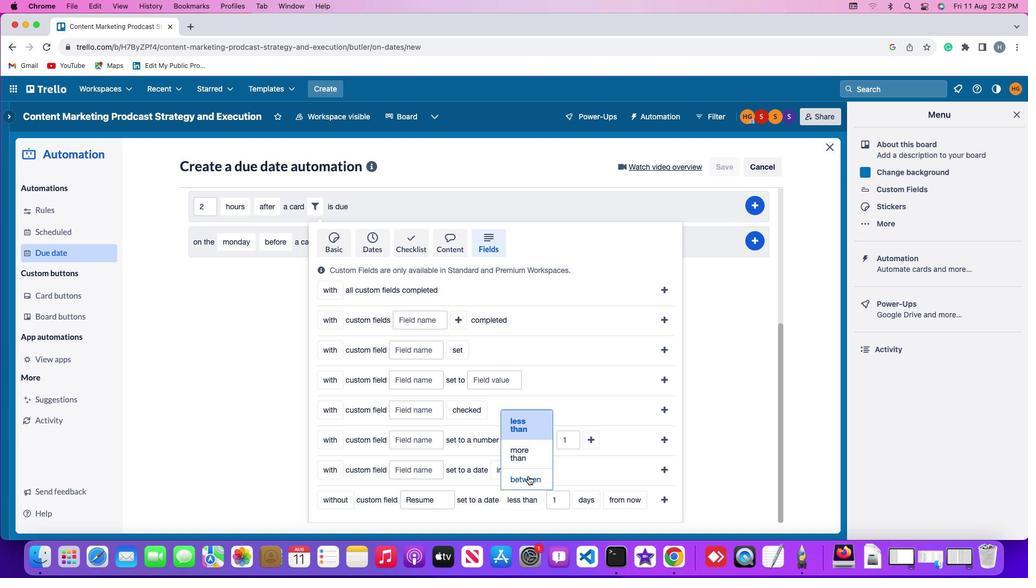 
Action: Mouse moved to (557, 490)
Screenshot: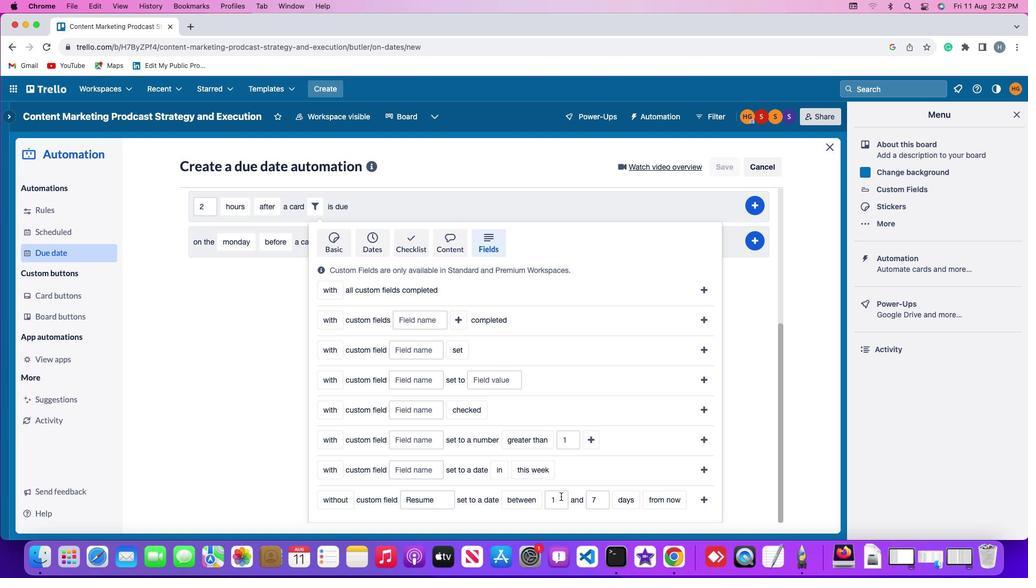 
Action: Mouse pressed left at (557, 490)
Screenshot: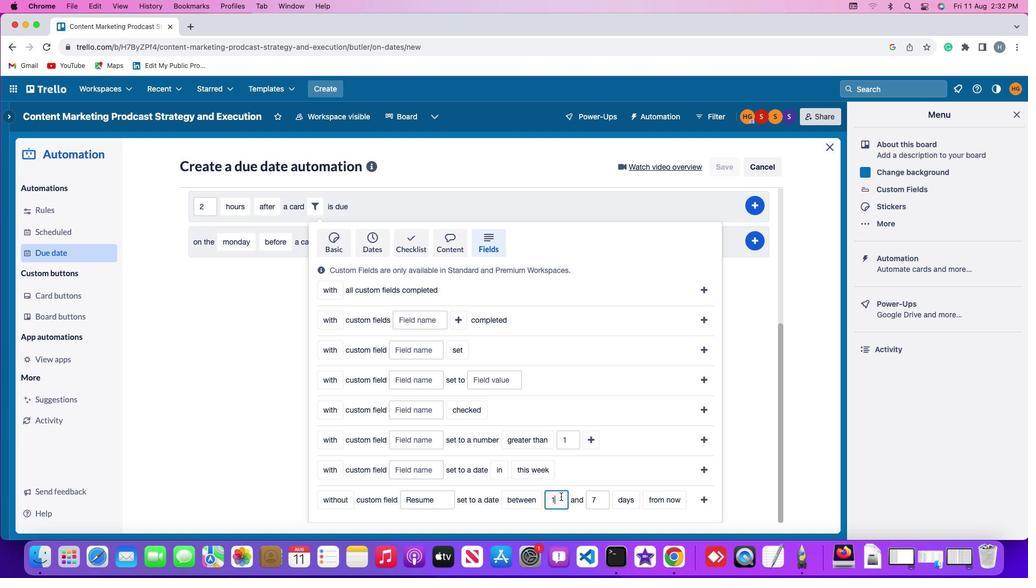 
Action: Mouse moved to (557, 490)
Screenshot: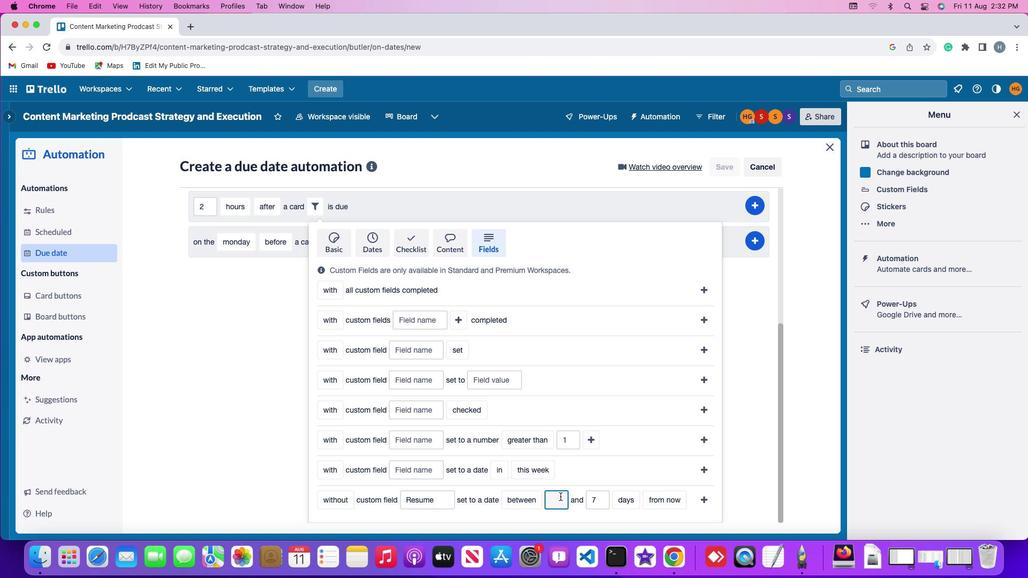 
Action: Key pressed Key.backspace
Screenshot: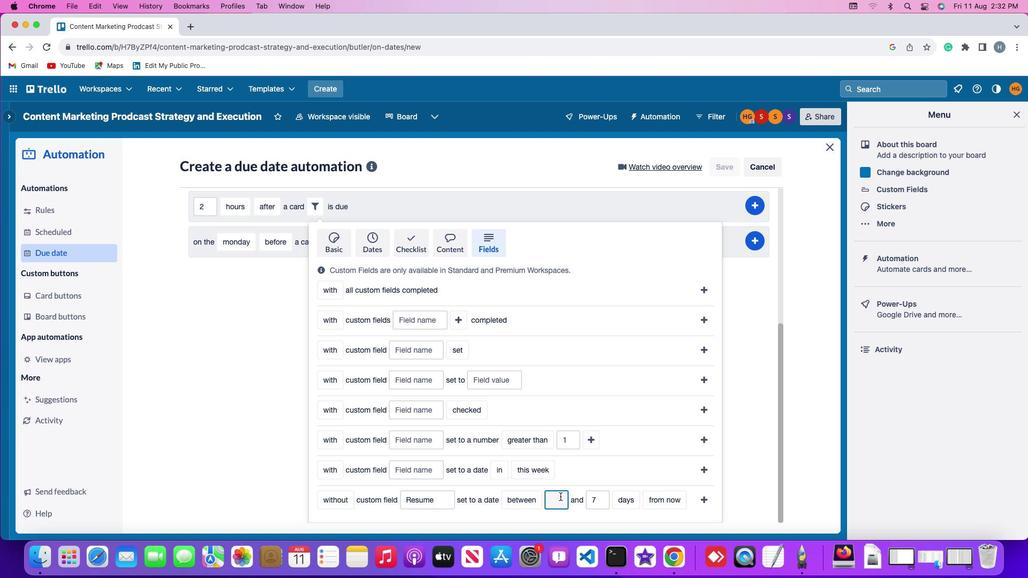 
Action: Mouse moved to (557, 490)
Screenshot: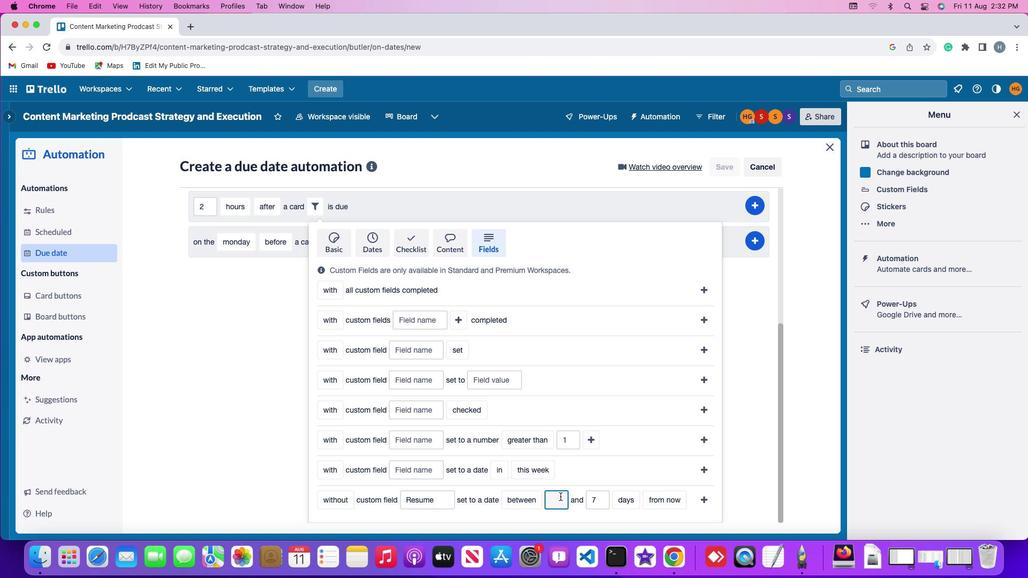 
Action: Key pressed '1'
Screenshot: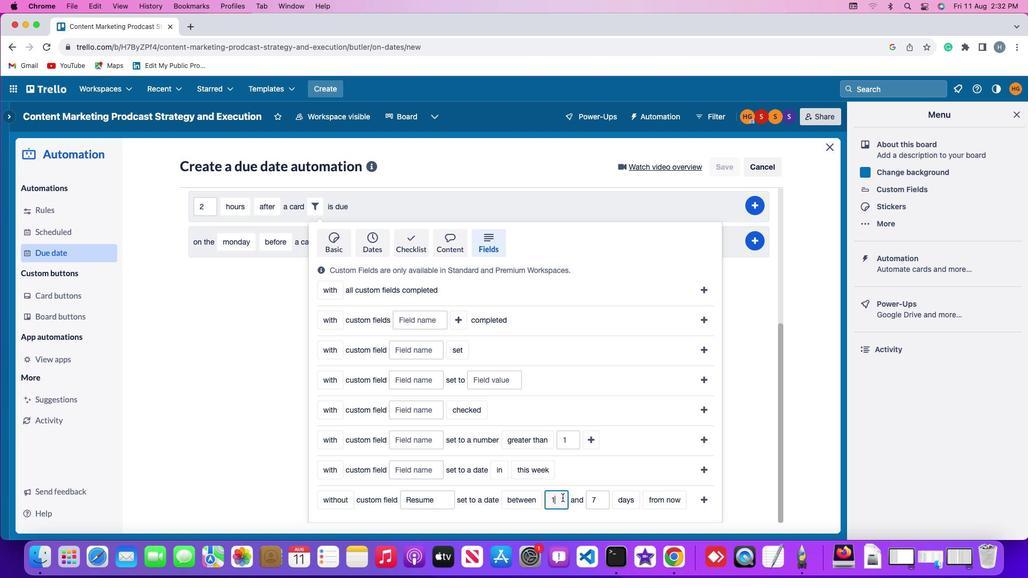 
Action: Mouse moved to (597, 493)
Screenshot: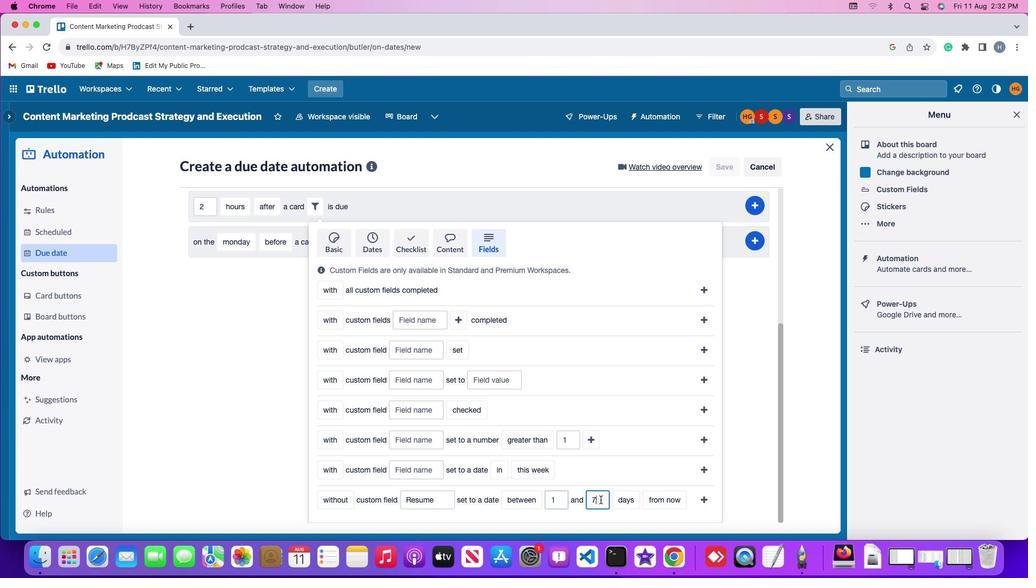 
Action: Mouse pressed left at (597, 493)
Screenshot: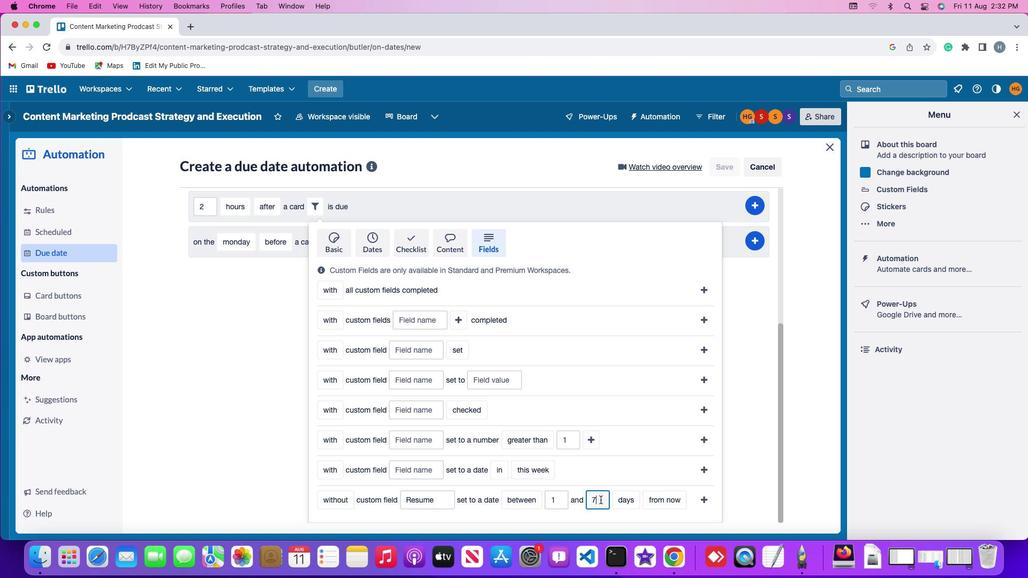 
Action: Mouse moved to (597, 493)
Screenshot: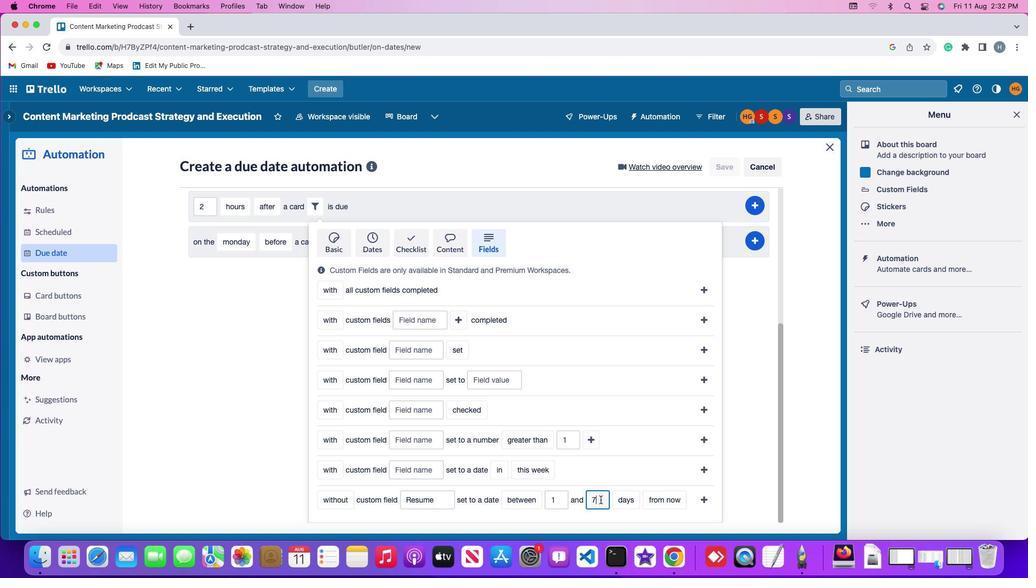 
Action: Key pressed Key.backspace'7'
Screenshot: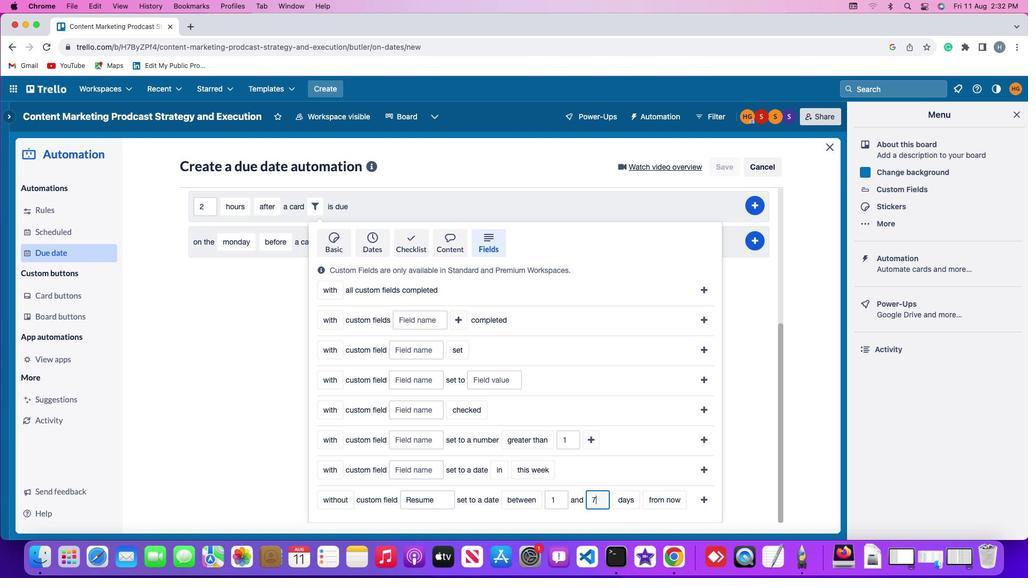 
Action: Mouse moved to (632, 493)
Screenshot: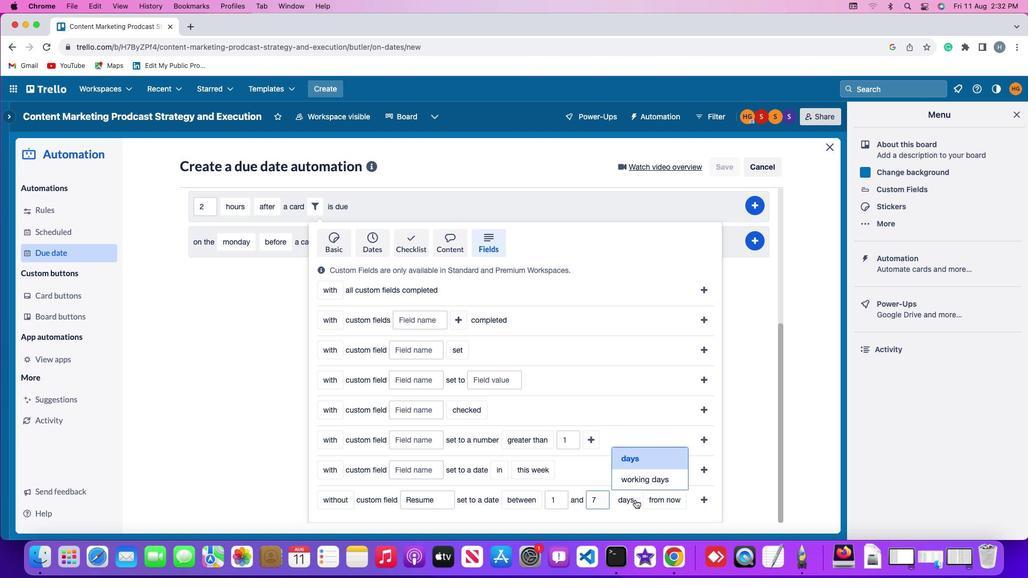 
Action: Mouse pressed left at (632, 493)
Screenshot: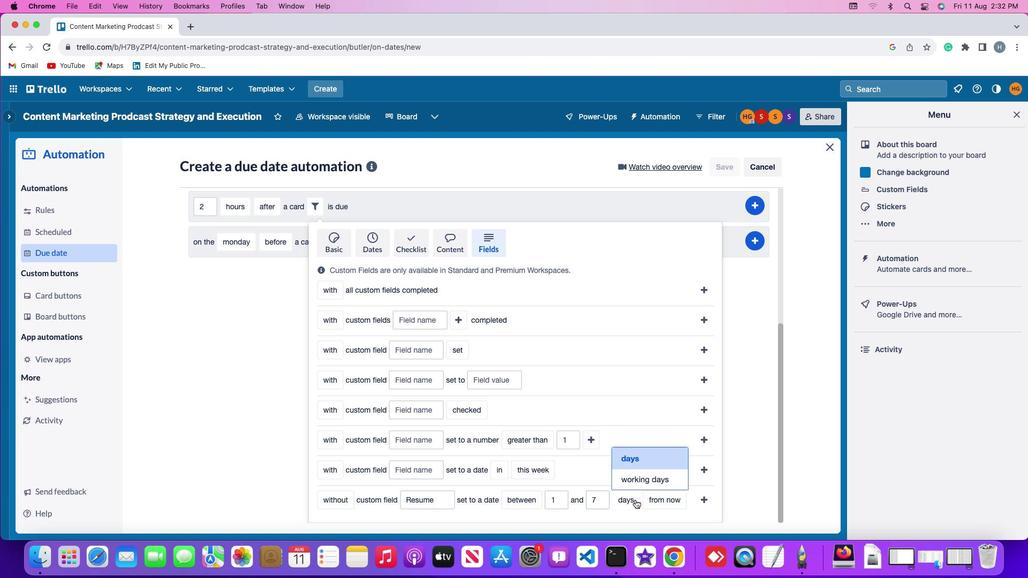 
Action: Mouse moved to (639, 454)
Screenshot: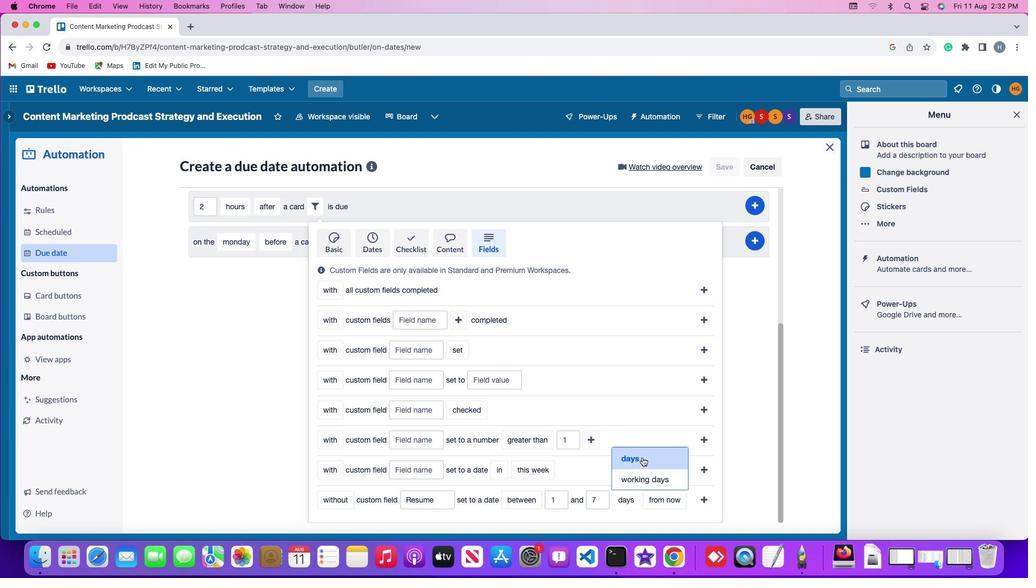 
Action: Mouse pressed left at (639, 454)
Screenshot: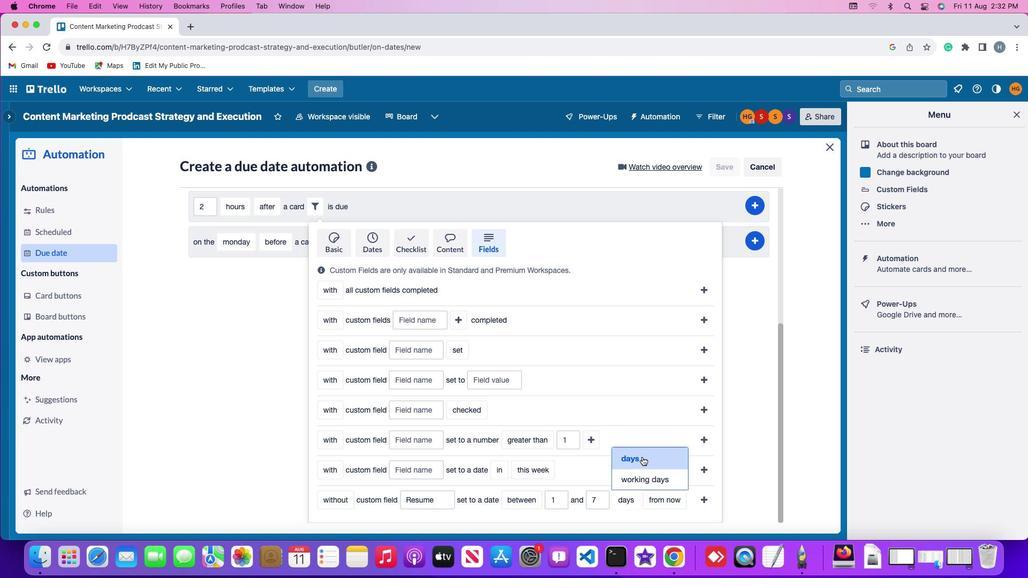 
Action: Mouse moved to (668, 492)
Screenshot: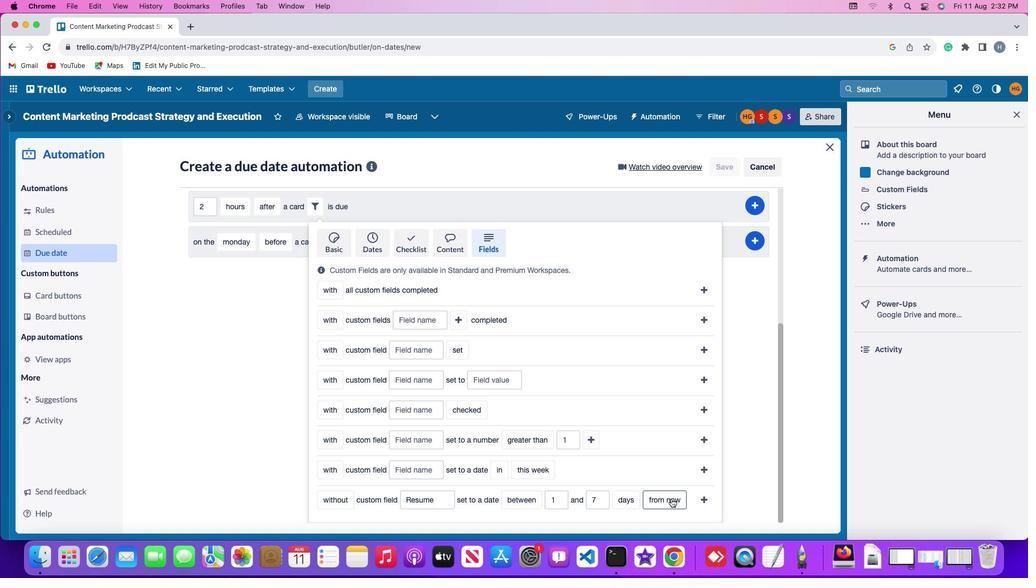 
Action: Mouse pressed left at (668, 492)
Screenshot: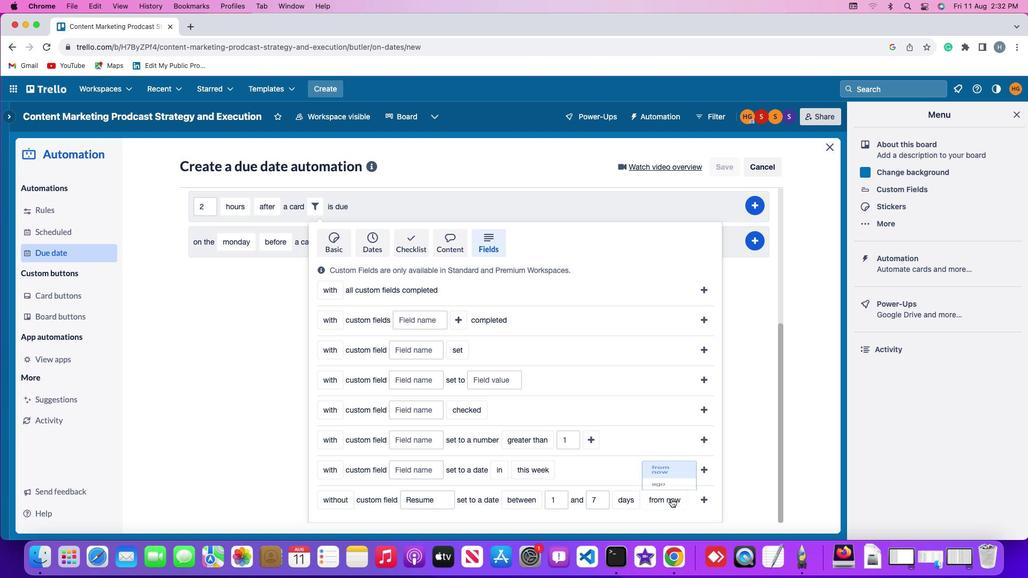 
Action: Mouse moved to (662, 479)
Screenshot: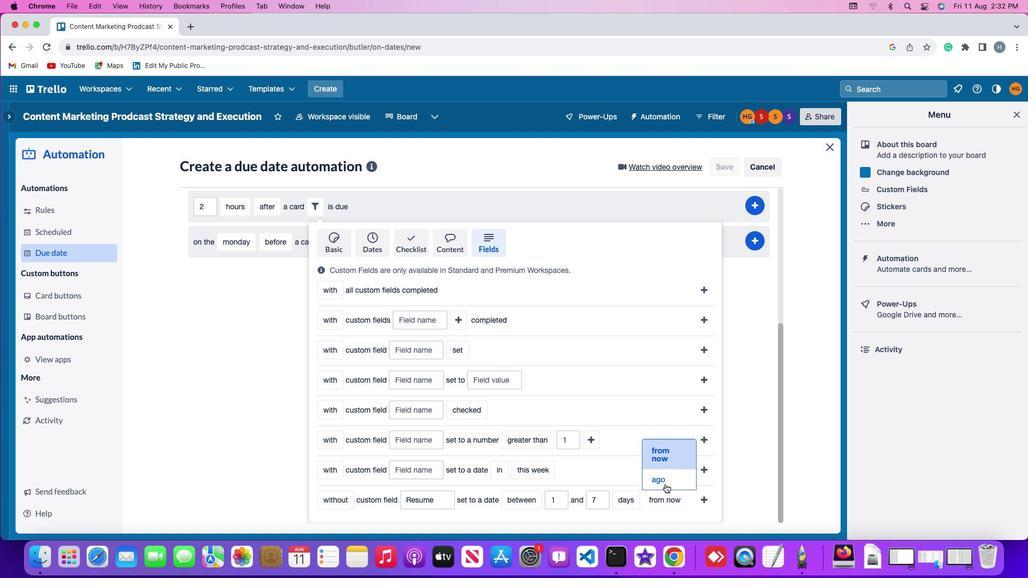
Action: Mouse pressed left at (662, 479)
Screenshot: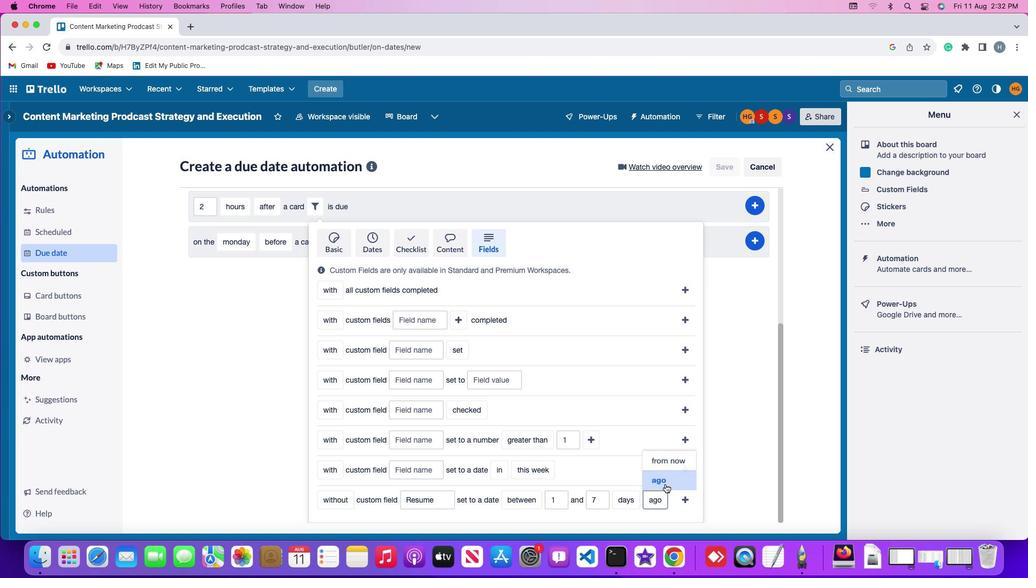 
Action: Mouse moved to (683, 491)
Screenshot: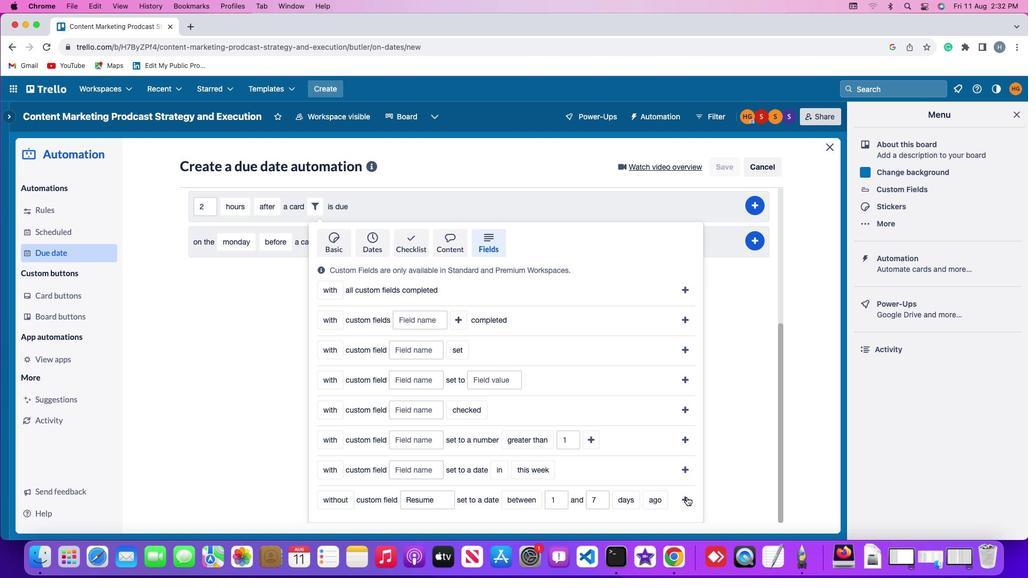 
Action: Mouse pressed left at (683, 491)
Screenshot: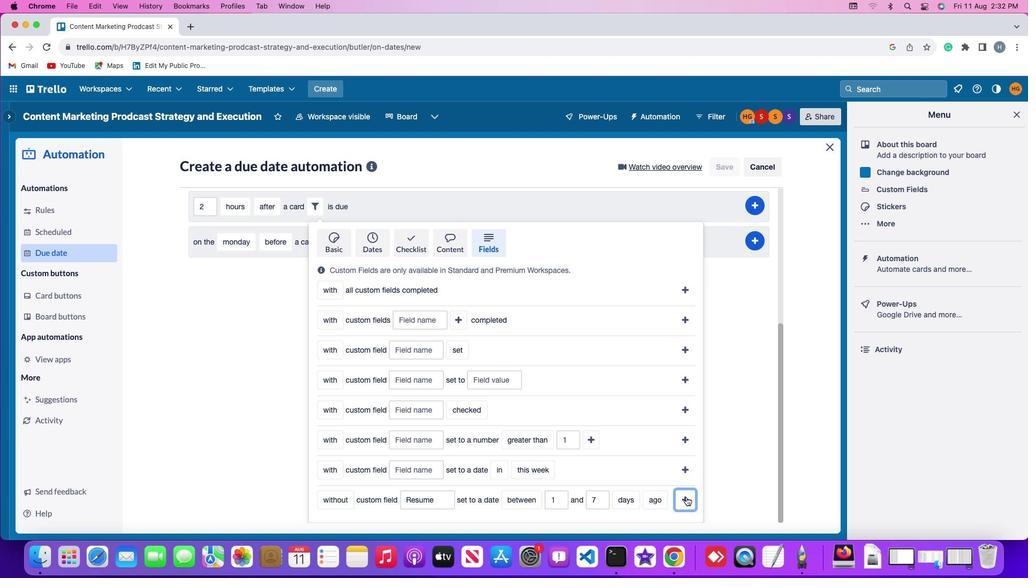 
Action: Mouse moved to (760, 426)
Screenshot: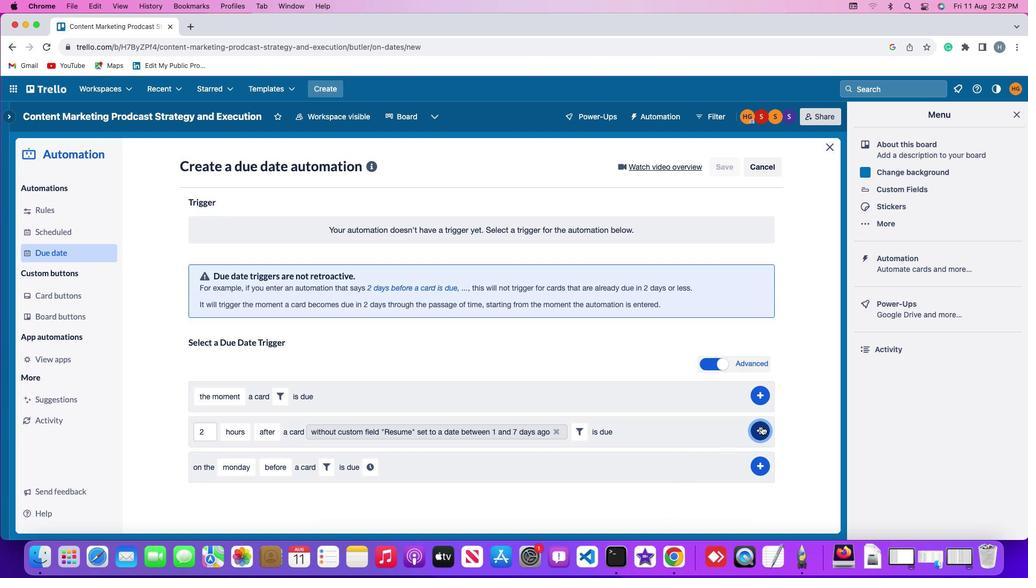 
Action: Mouse pressed left at (760, 426)
Screenshot: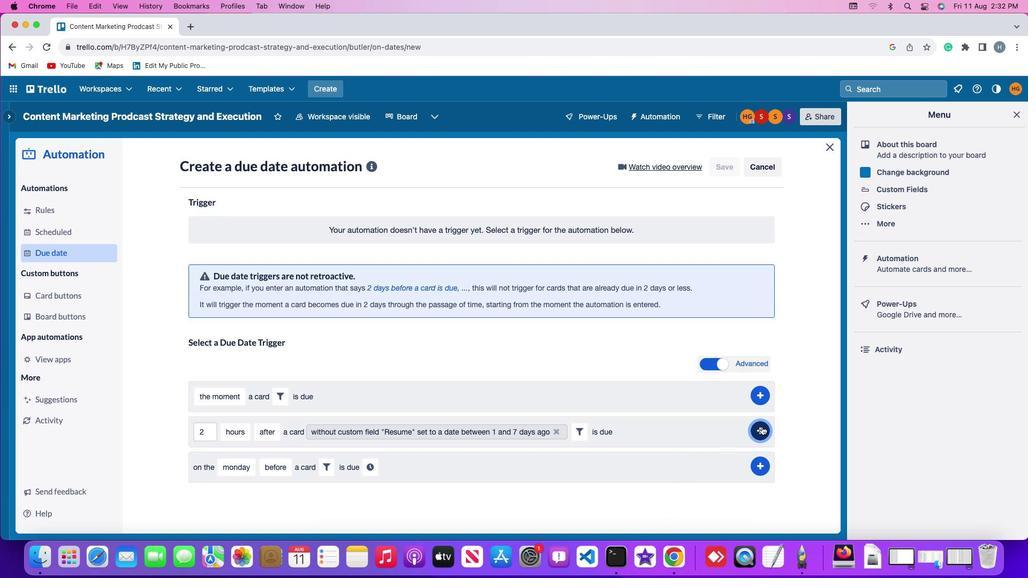 
Action: Mouse moved to (808, 368)
Screenshot: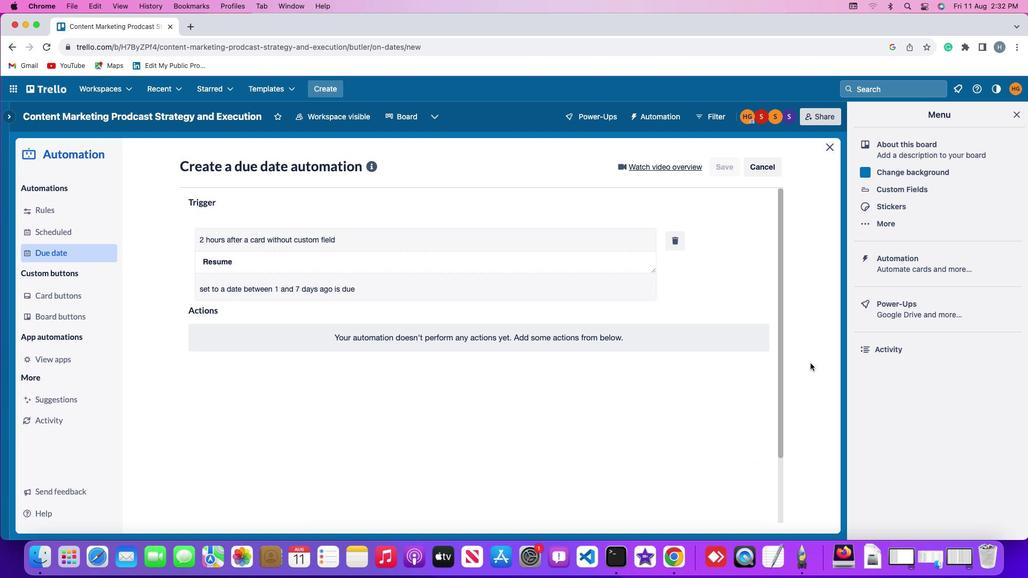 
